 Task: Search cancel my subscription in learning.
Action: Mouse moved to (872, 112)
Screenshot: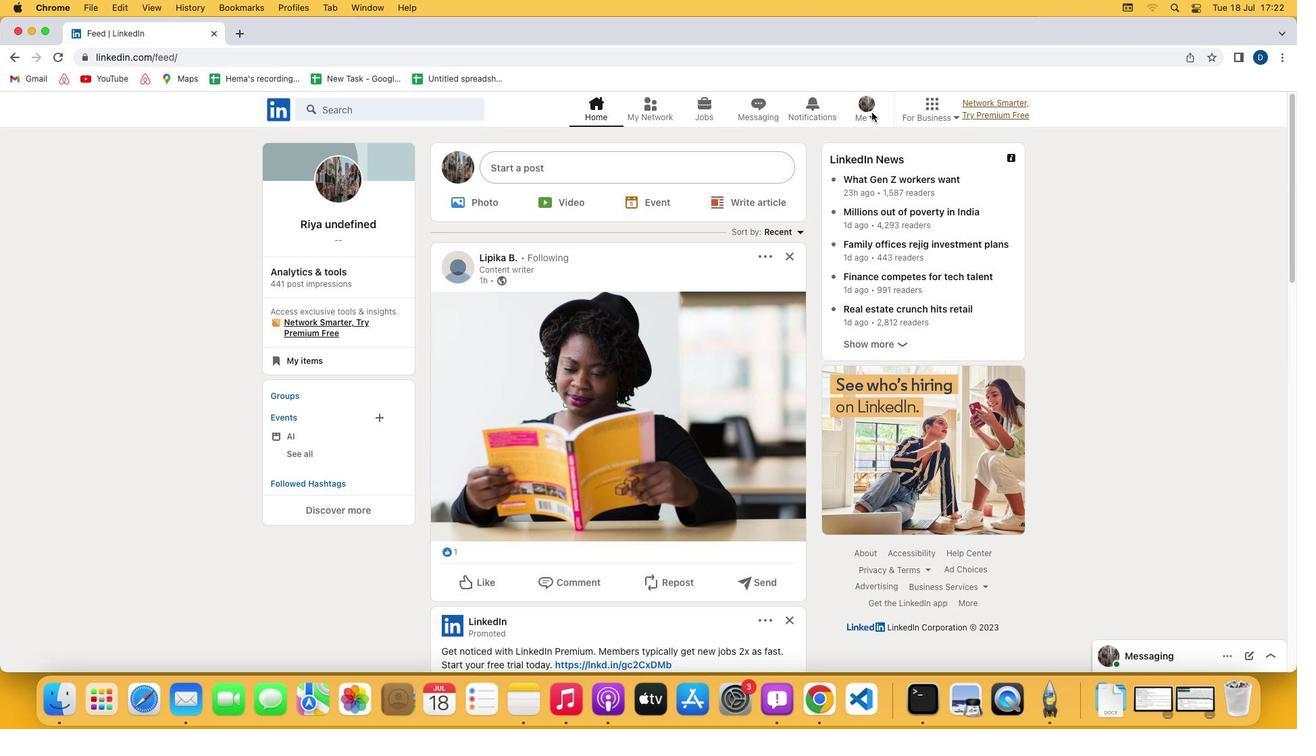 
Action: Mouse pressed left at (872, 112)
Screenshot: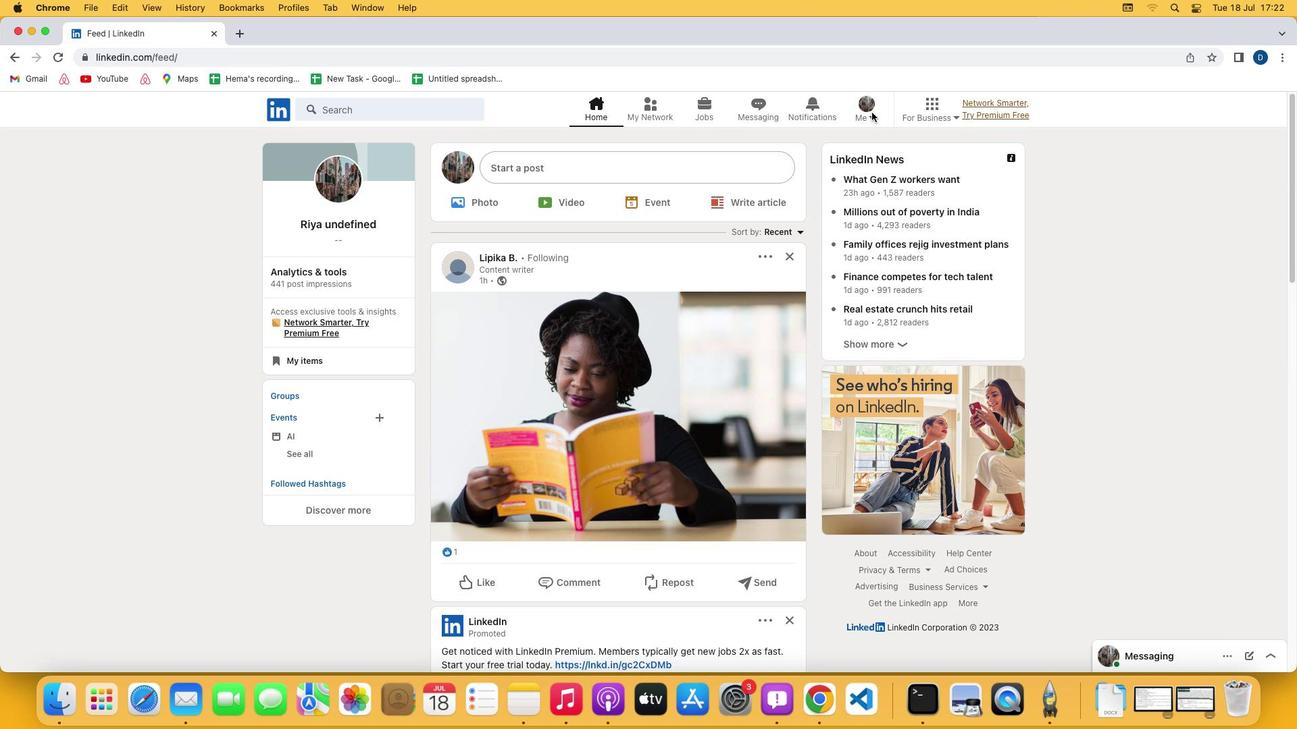 
Action: Mouse moved to (871, 112)
Screenshot: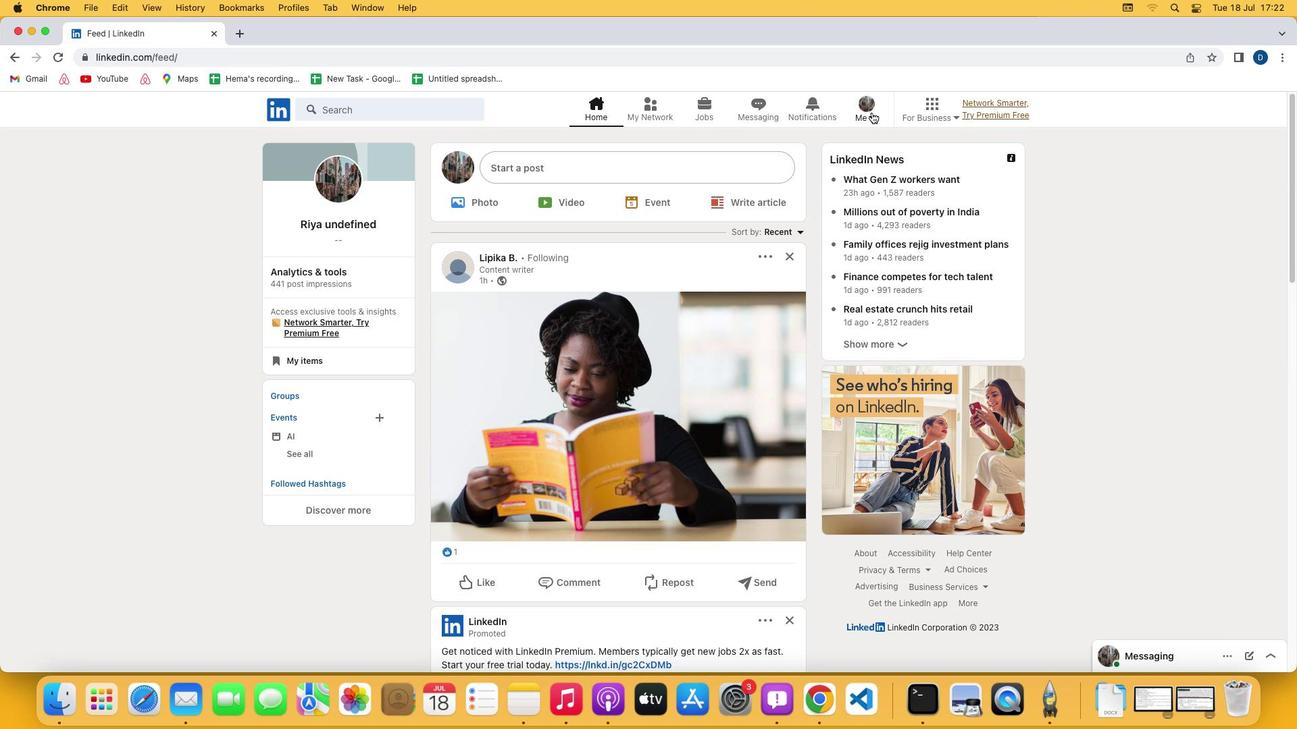 
Action: Mouse pressed left at (871, 112)
Screenshot: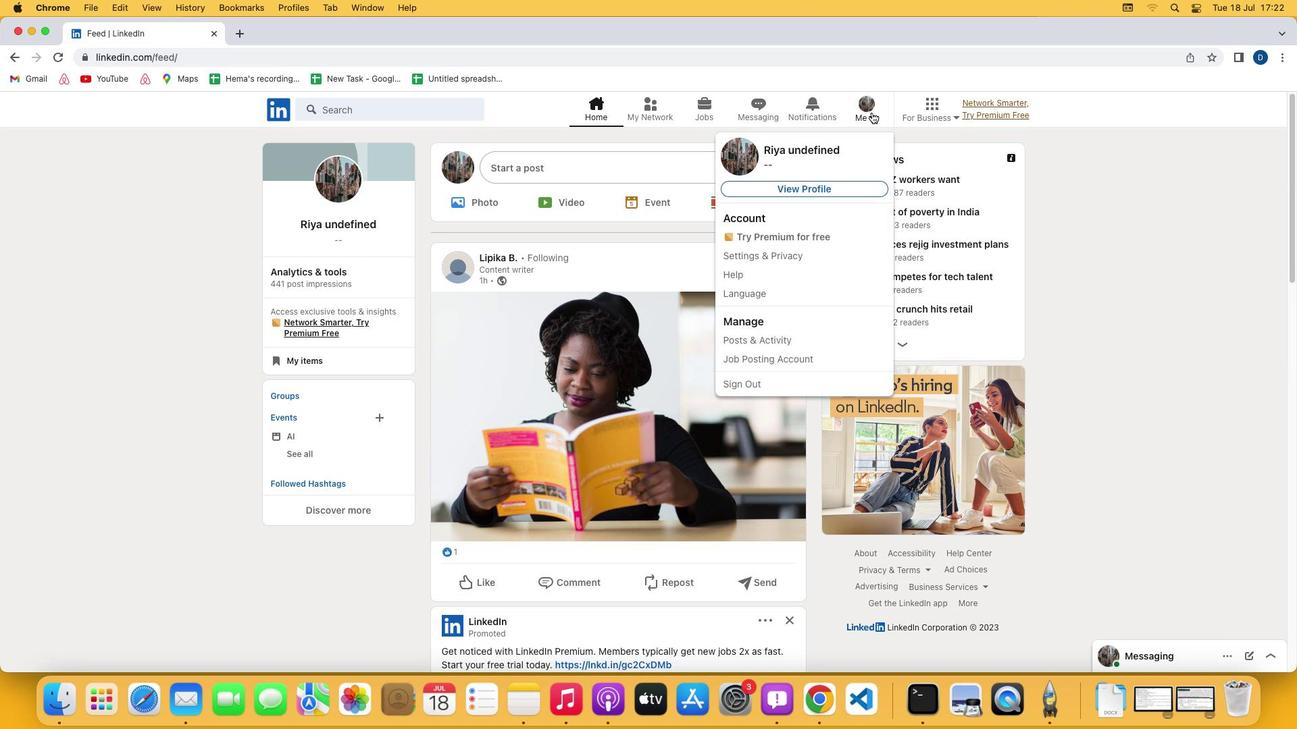 
Action: Mouse moved to (865, 121)
Screenshot: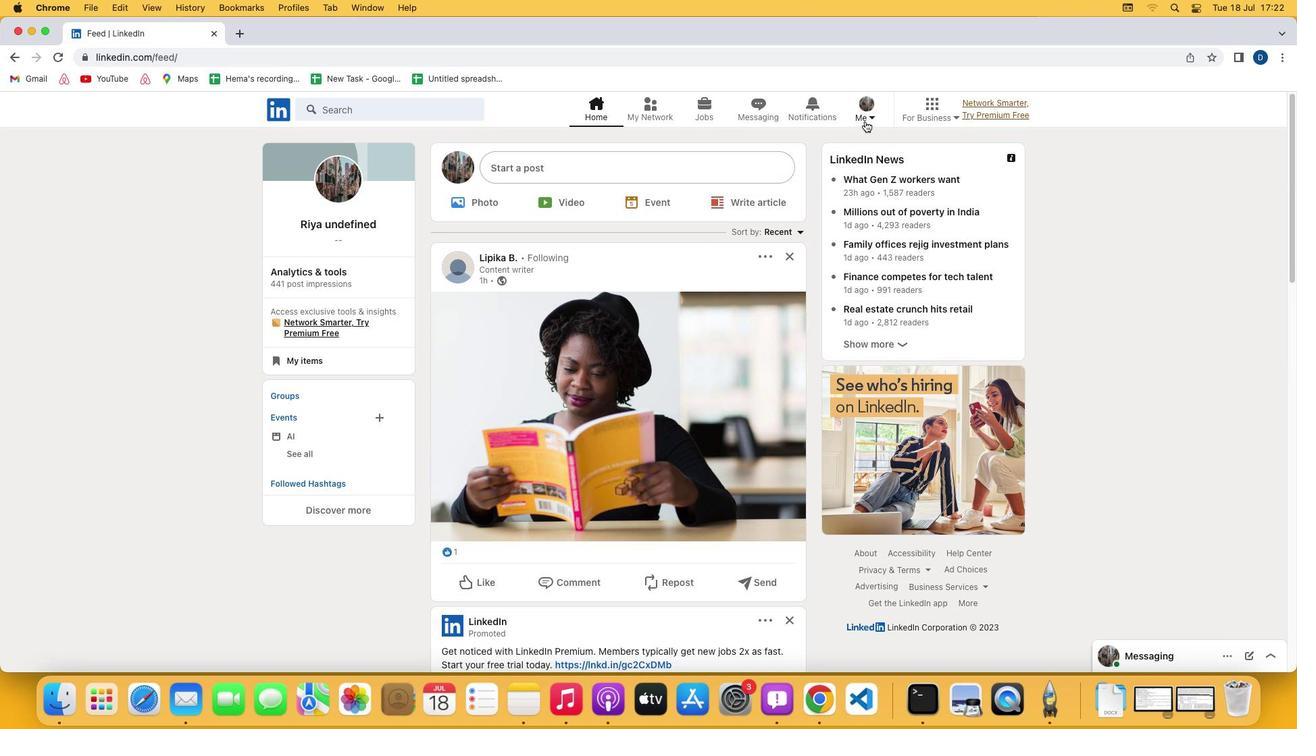 
Action: Mouse pressed left at (865, 121)
Screenshot: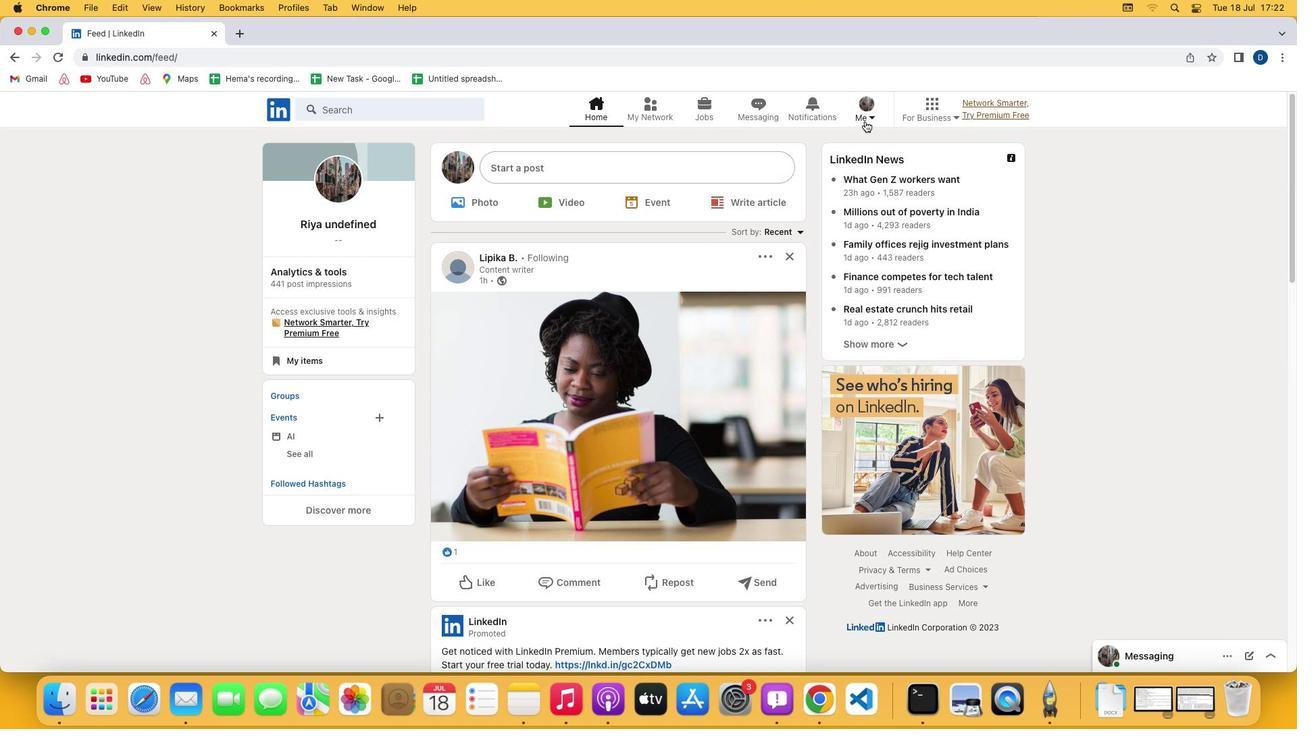 
Action: Mouse moved to (848, 185)
Screenshot: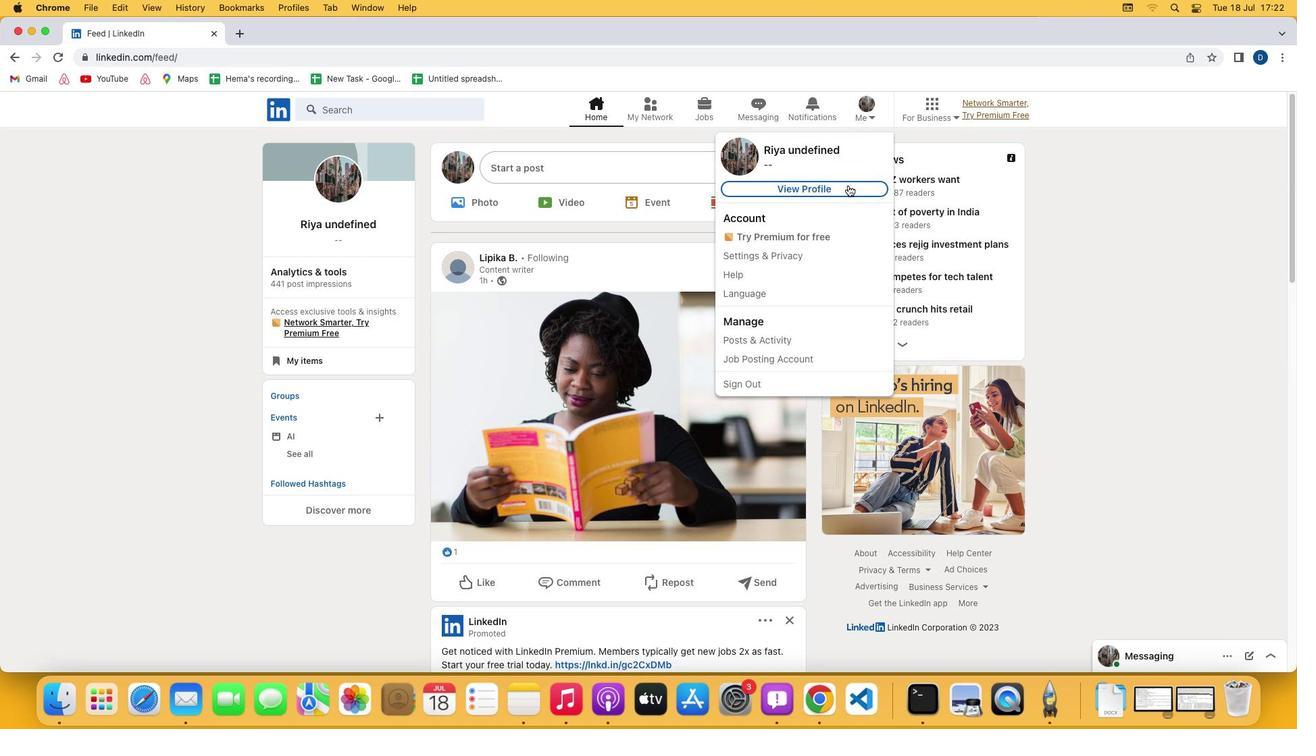 
Action: Mouse pressed left at (848, 185)
Screenshot: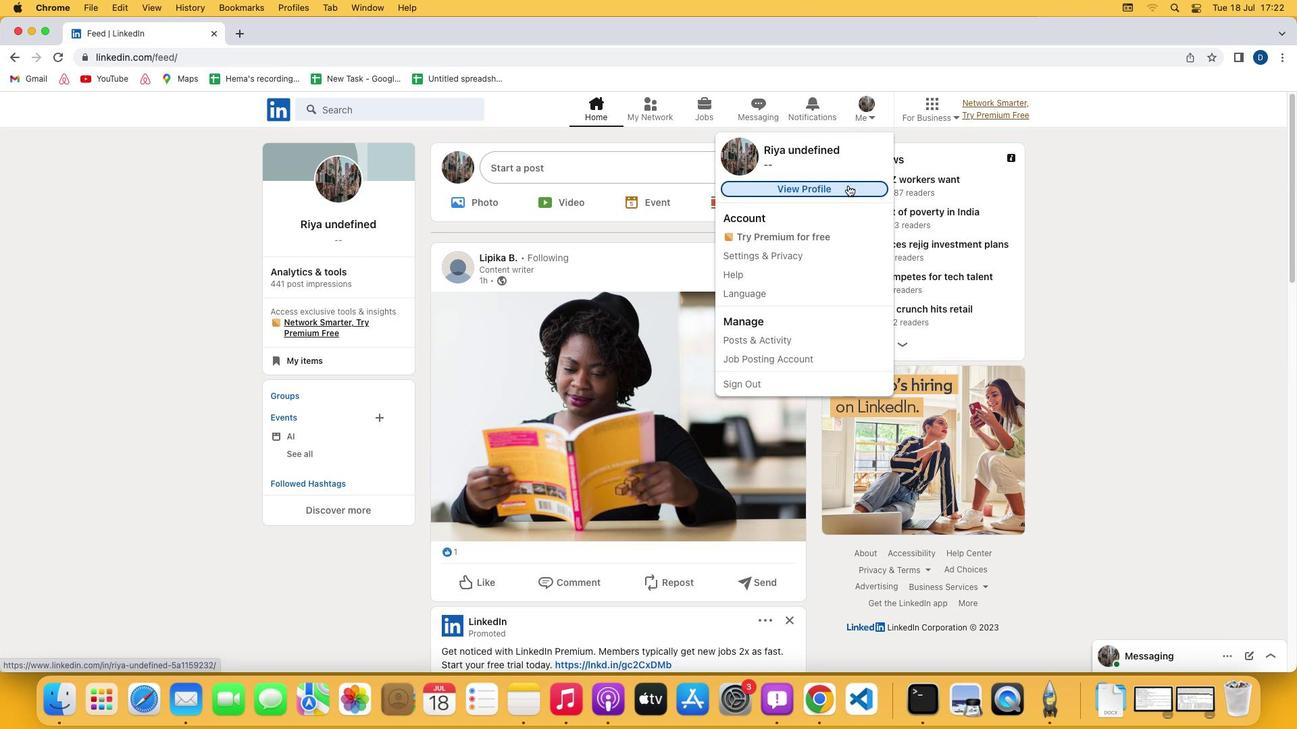 
Action: Mouse moved to (709, 375)
Screenshot: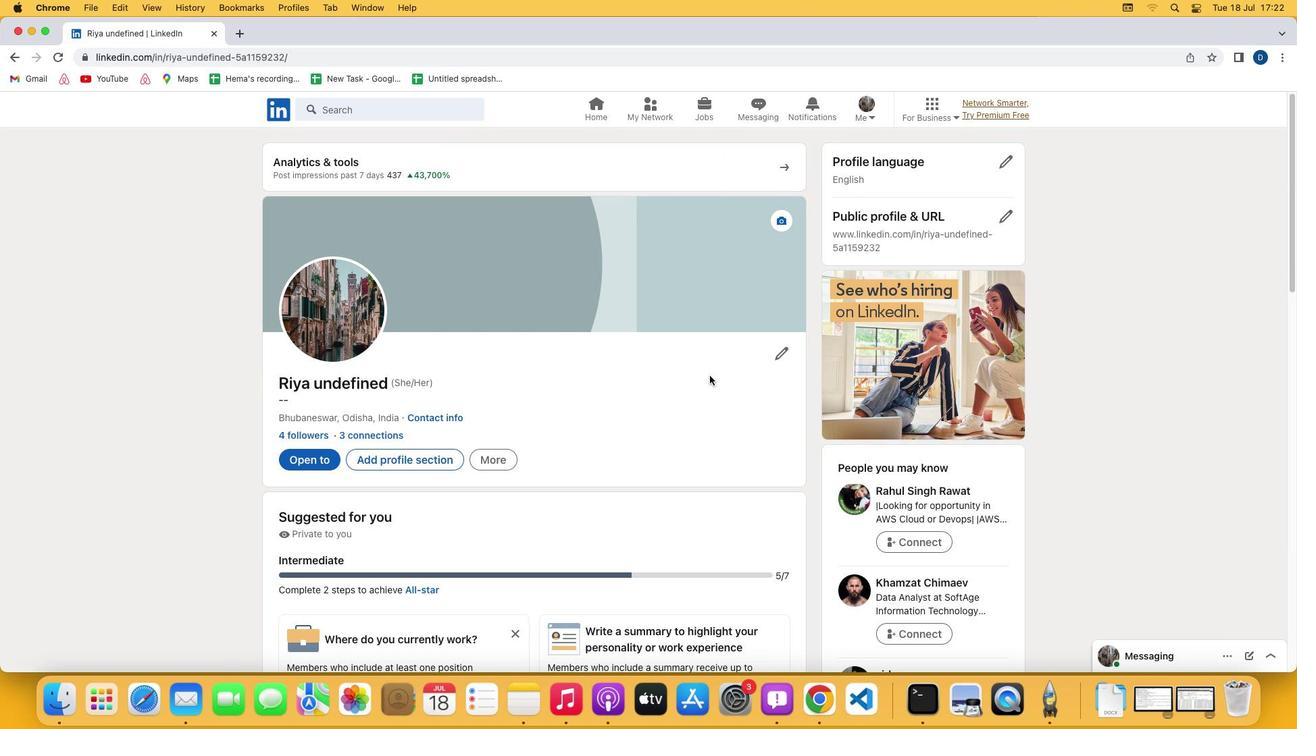 
Action: Mouse scrolled (709, 375) with delta (0, 0)
Screenshot: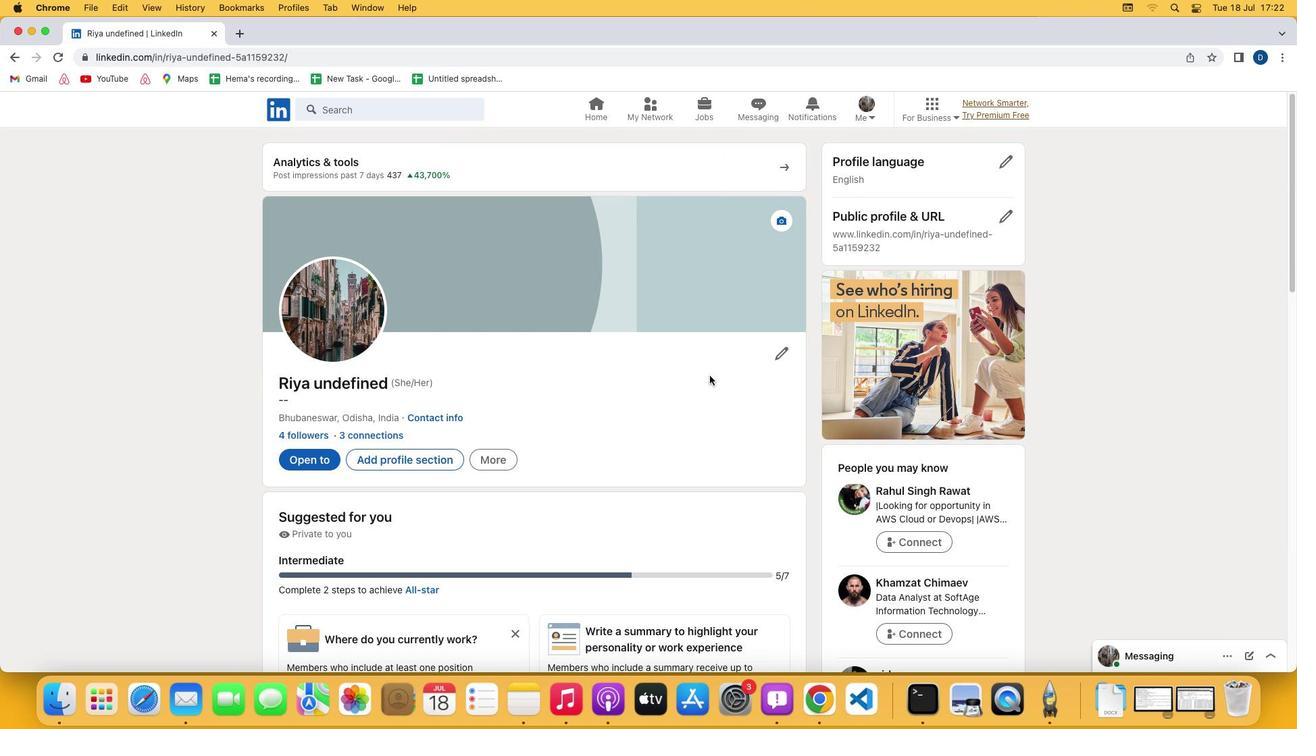 
Action: Mouse scrolled (709, 375) with delta (0, 0)
Screenshot: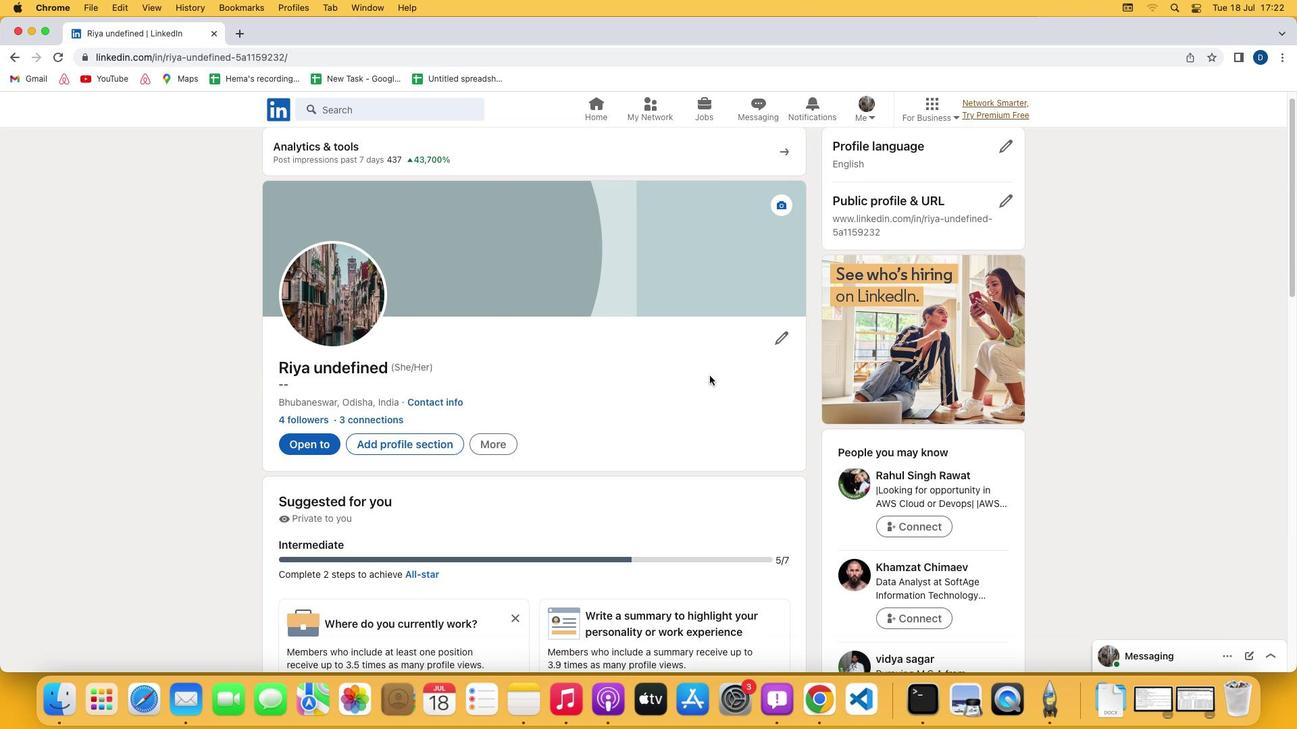 
Action: Mouse scrolled (709, 375) with delta (0, -1)
Screenshot: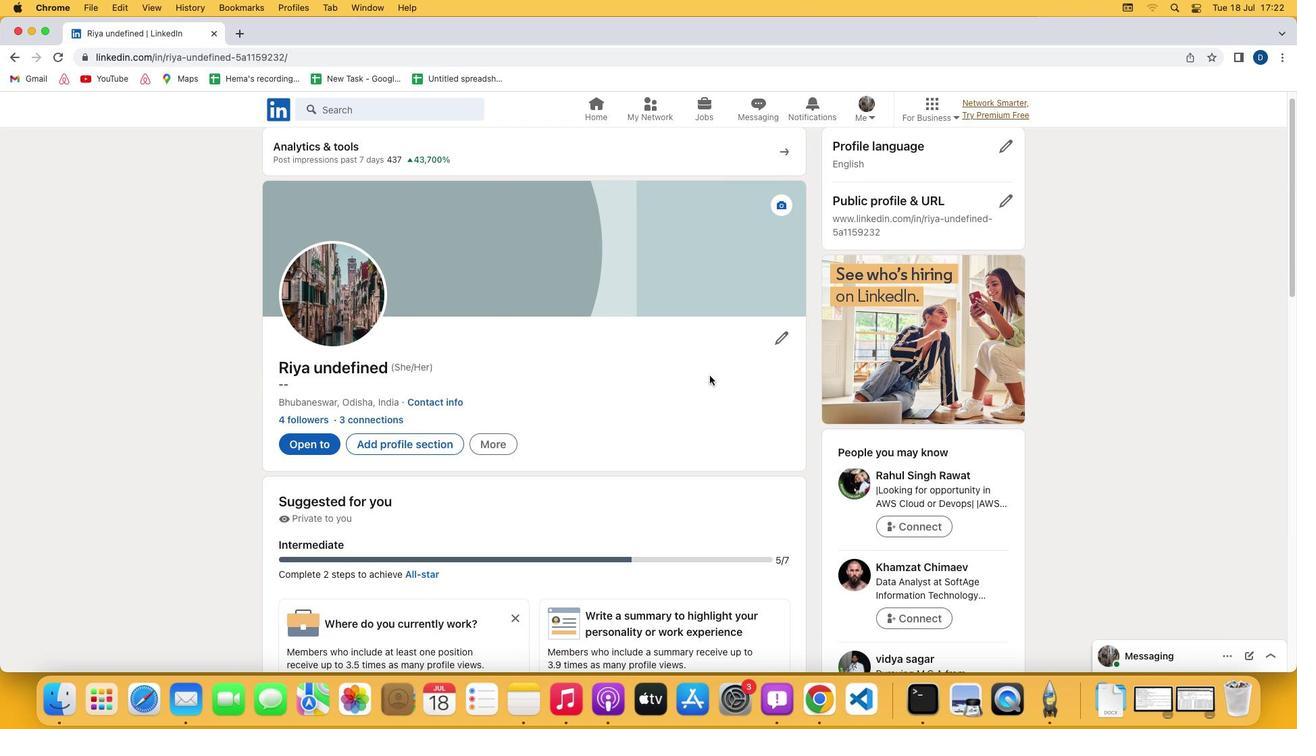 
Action: Mouse scrolled (709, 375) with delta (0, -2)
Screenshot: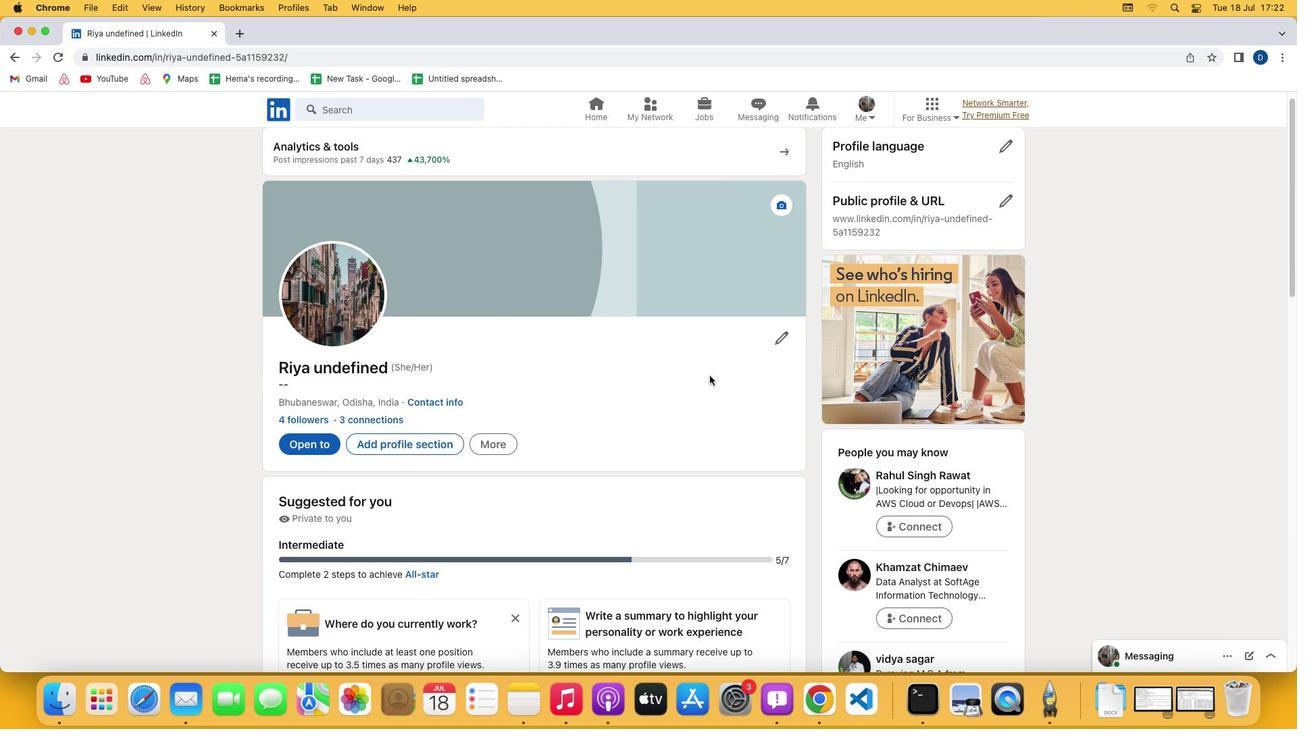 
Action: Mouse scrolled (709, 375) with delta (0, -2)
Screenshot: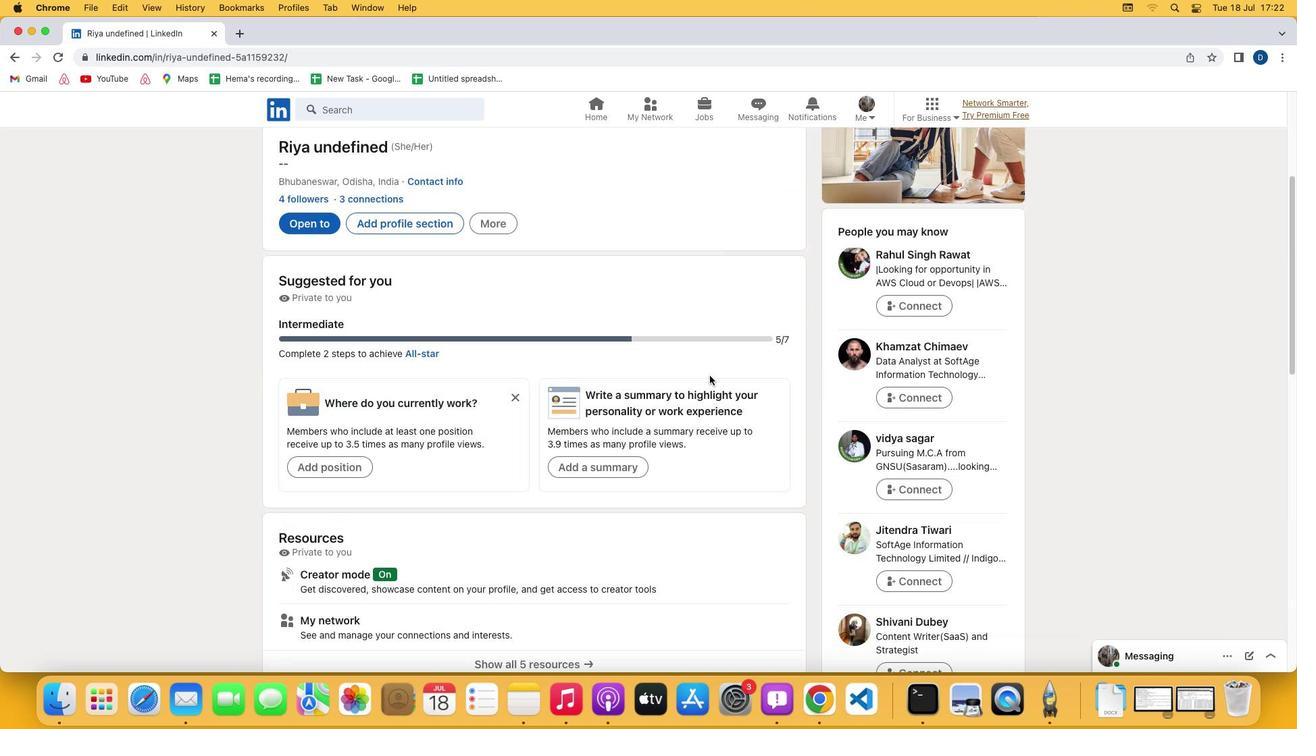 
Action: Mouse scrolled (709, 375) with delta (0, 0)
Screenshot: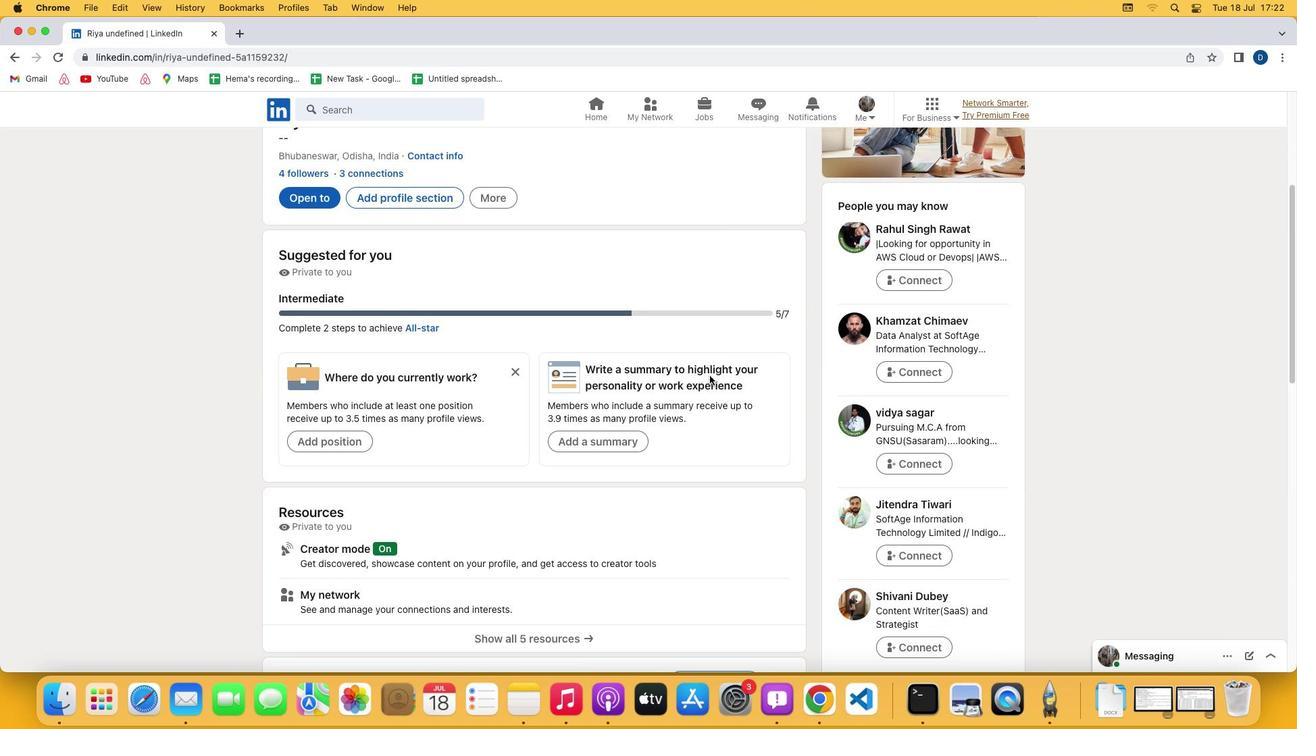 
Action: Mouse scrolled (709, 375) with delta (0, 0)
Screenshot: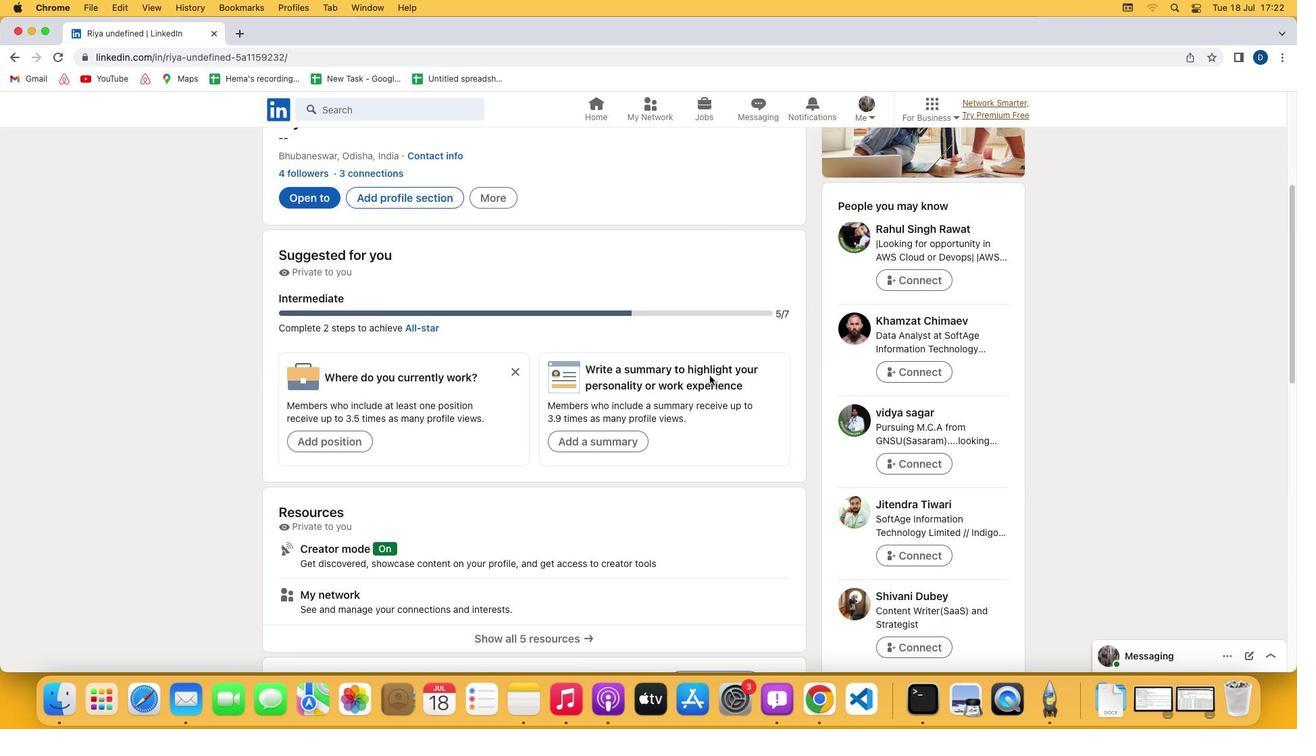 
Action: Mouse scrolled (709, 375) with delta (0, -1)
Screenshot: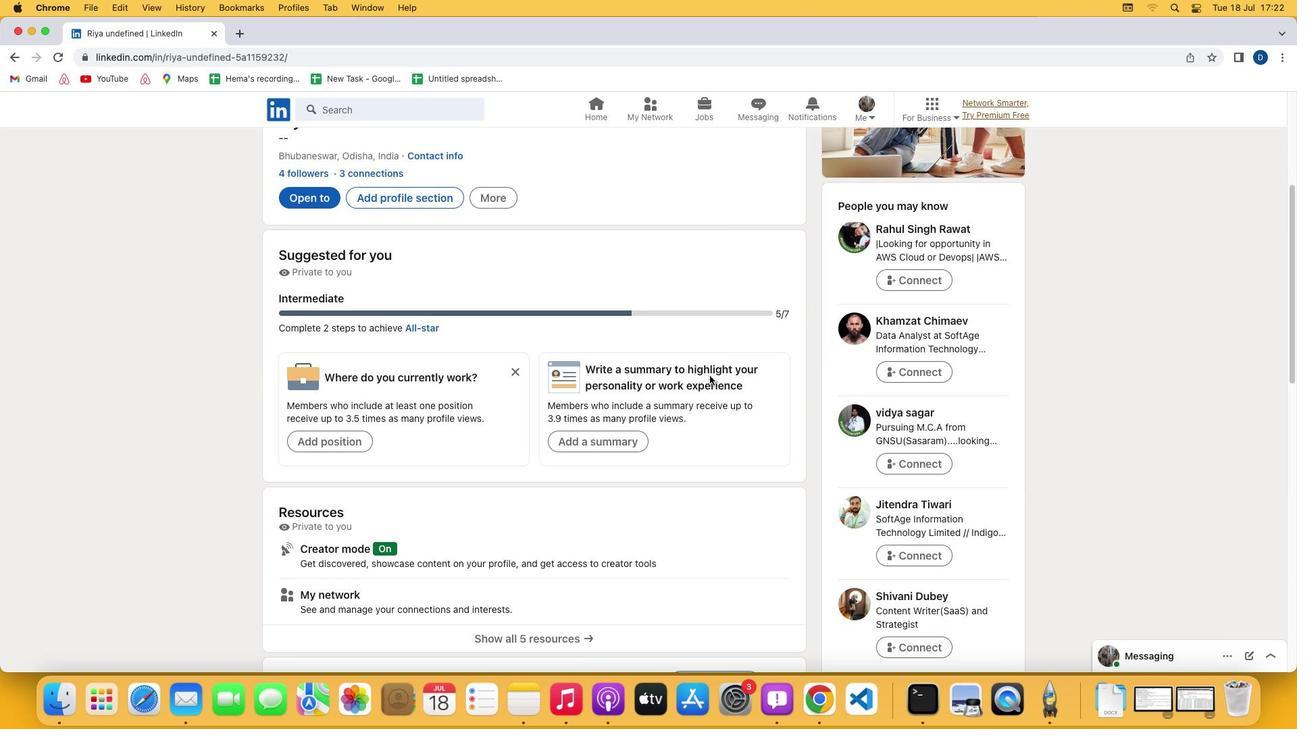 
Action: Mouse scrolled (709, 375) with delta (0, -2)
Screenshot: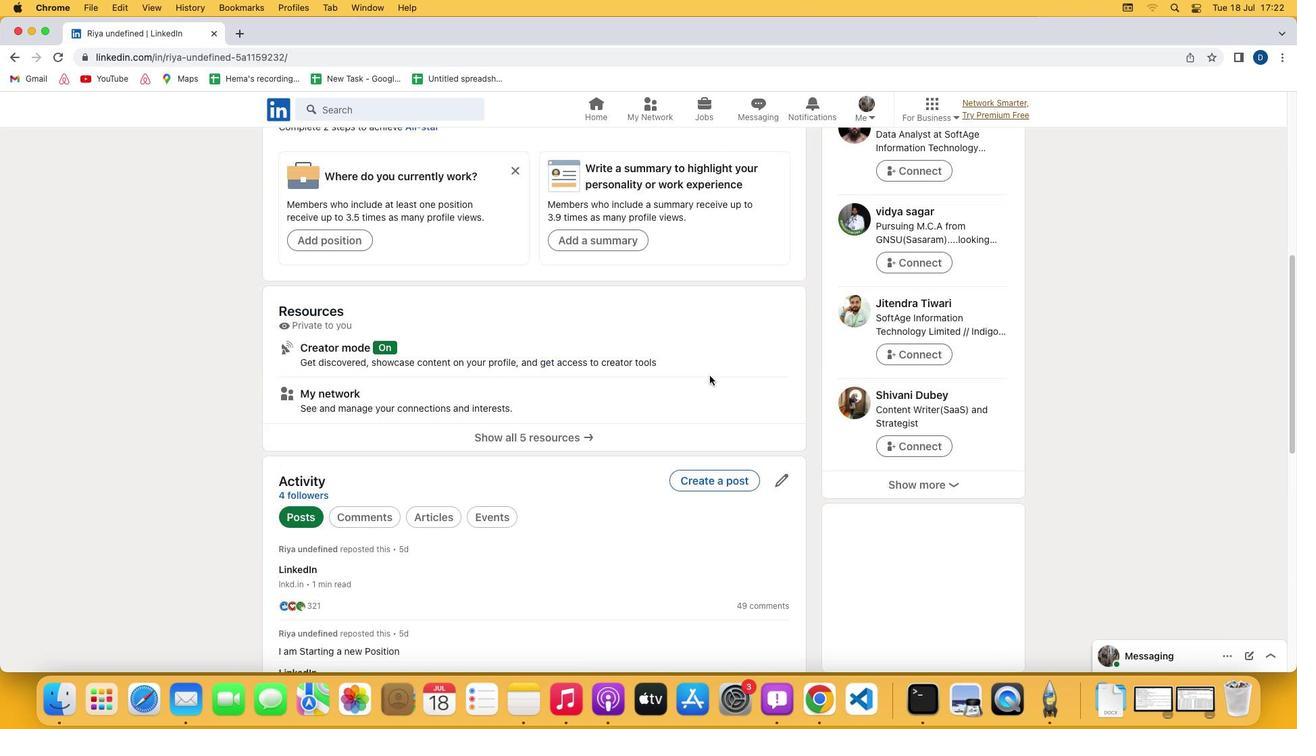 
Action: Mouse scrolled (709, 375) with delta (0, 0)
Screenshot: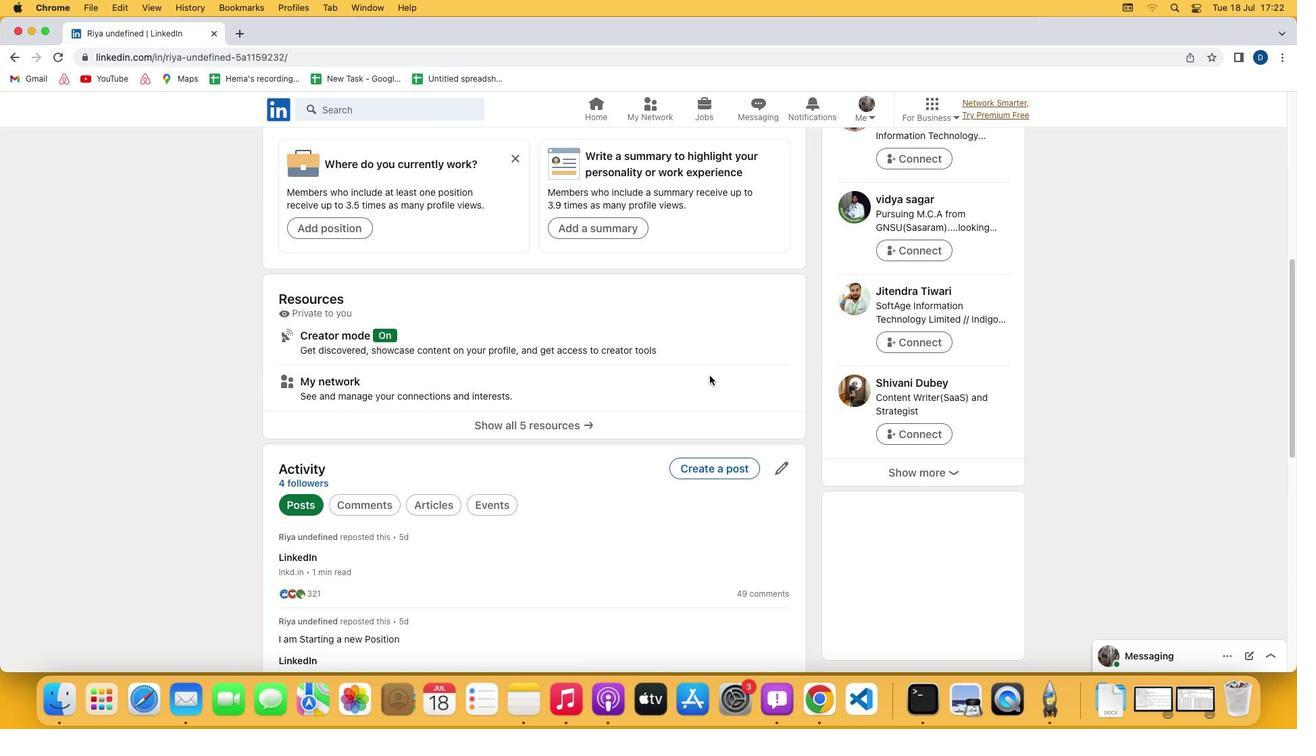 
Action: Mouse scrolled (709, 375) with delta (0, 0)
Screenshot: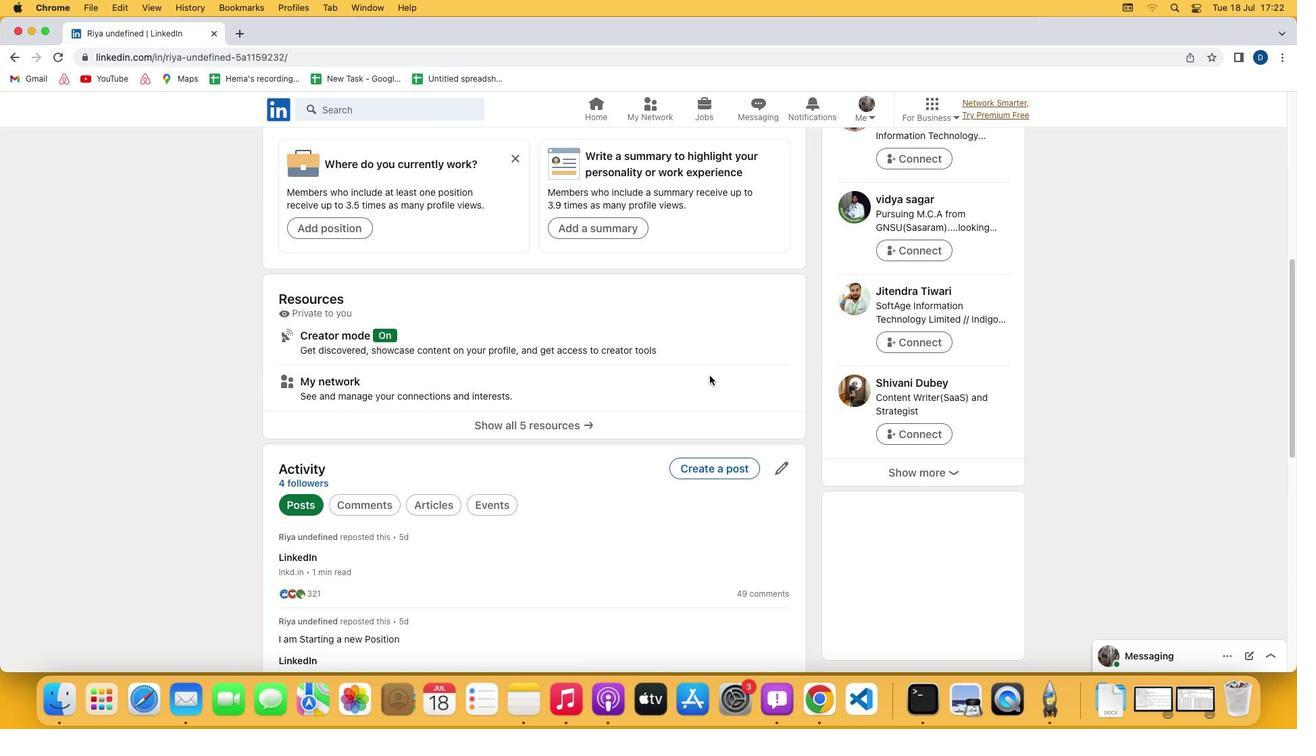 
Action: Mouse scrolled (709, 375) with delta (0, -2)
Screenshot: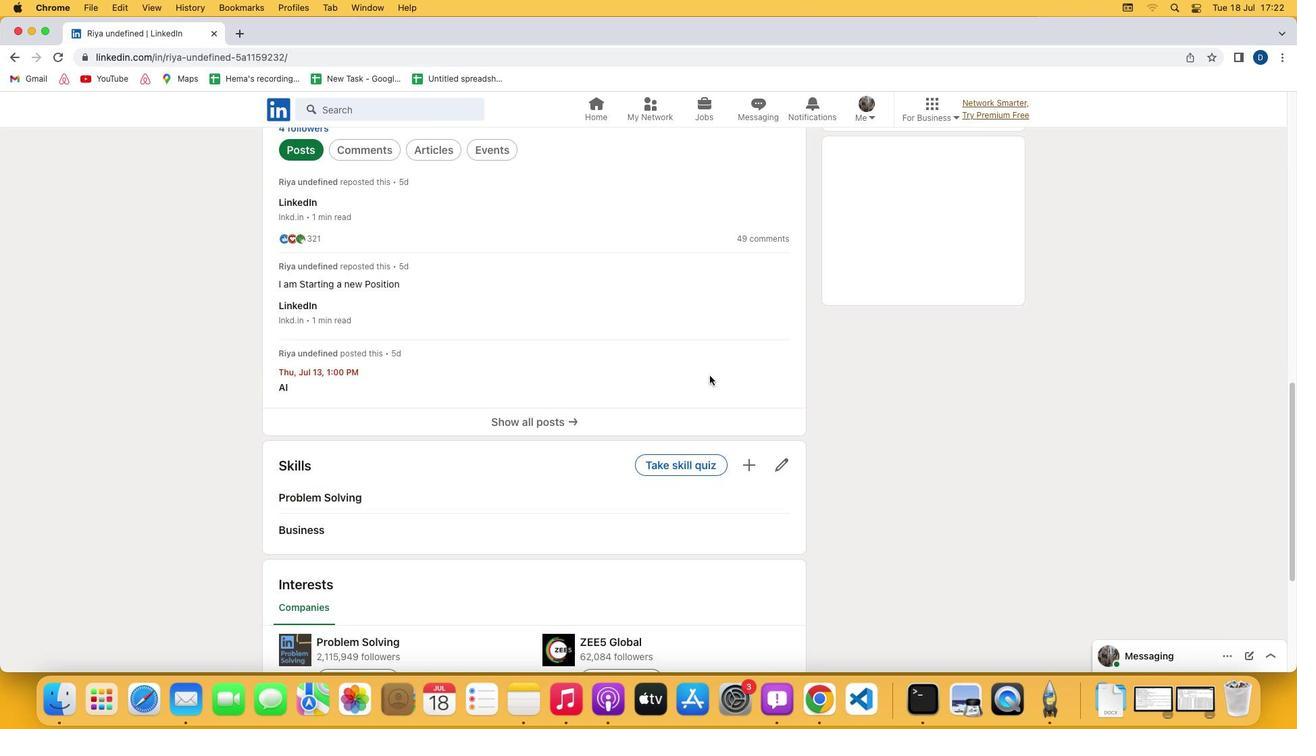 
Action: Mouse scrolled (709, 375) with delta (0, -2)
Screenshot: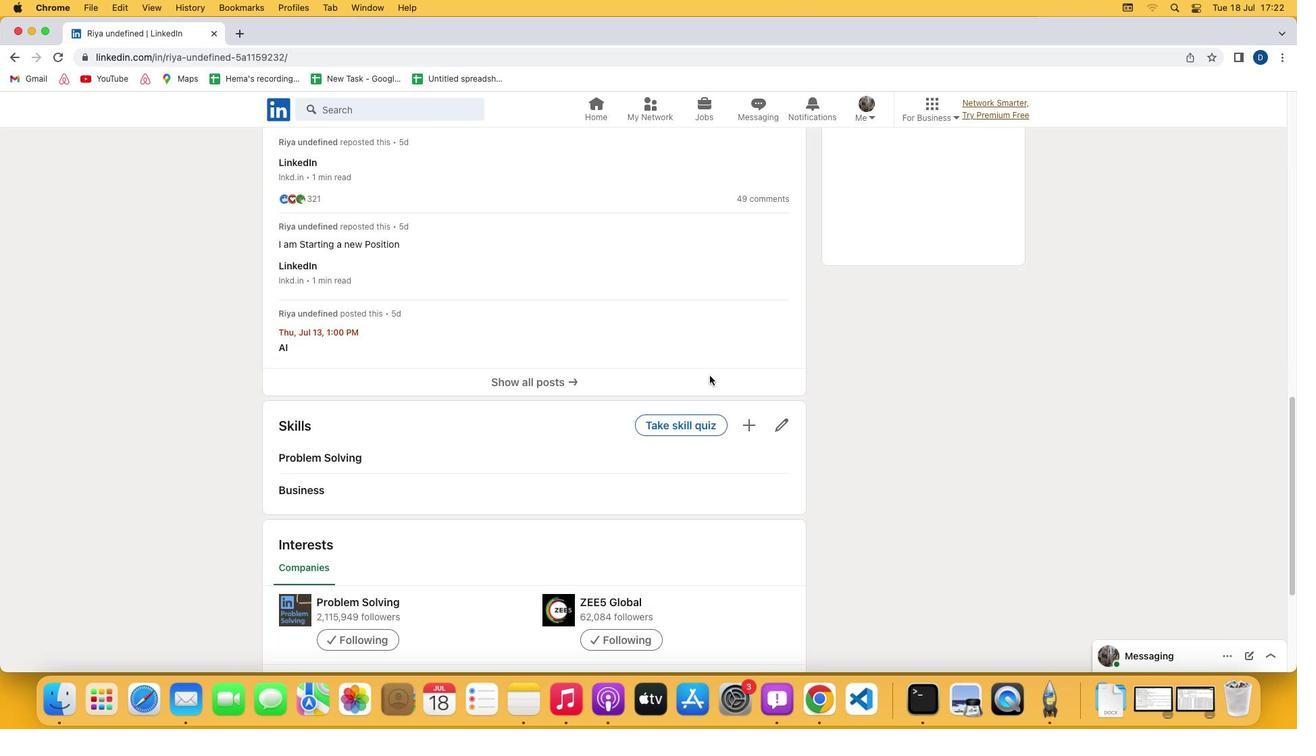 
Action: Mouse scrolled (709, 375) with delta (0, -3)
Screenshot: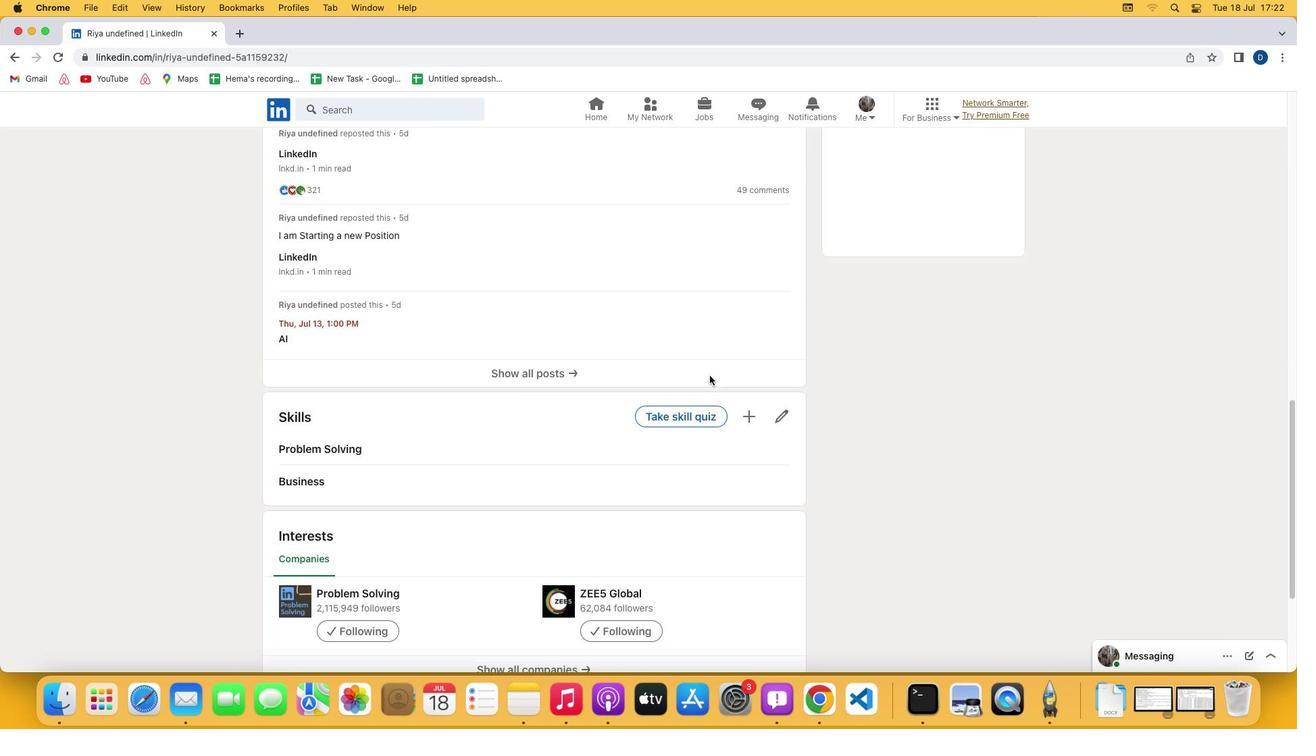 
Action: Mouse scrolled (709, 375) with delta (0, 0)
Screenshot: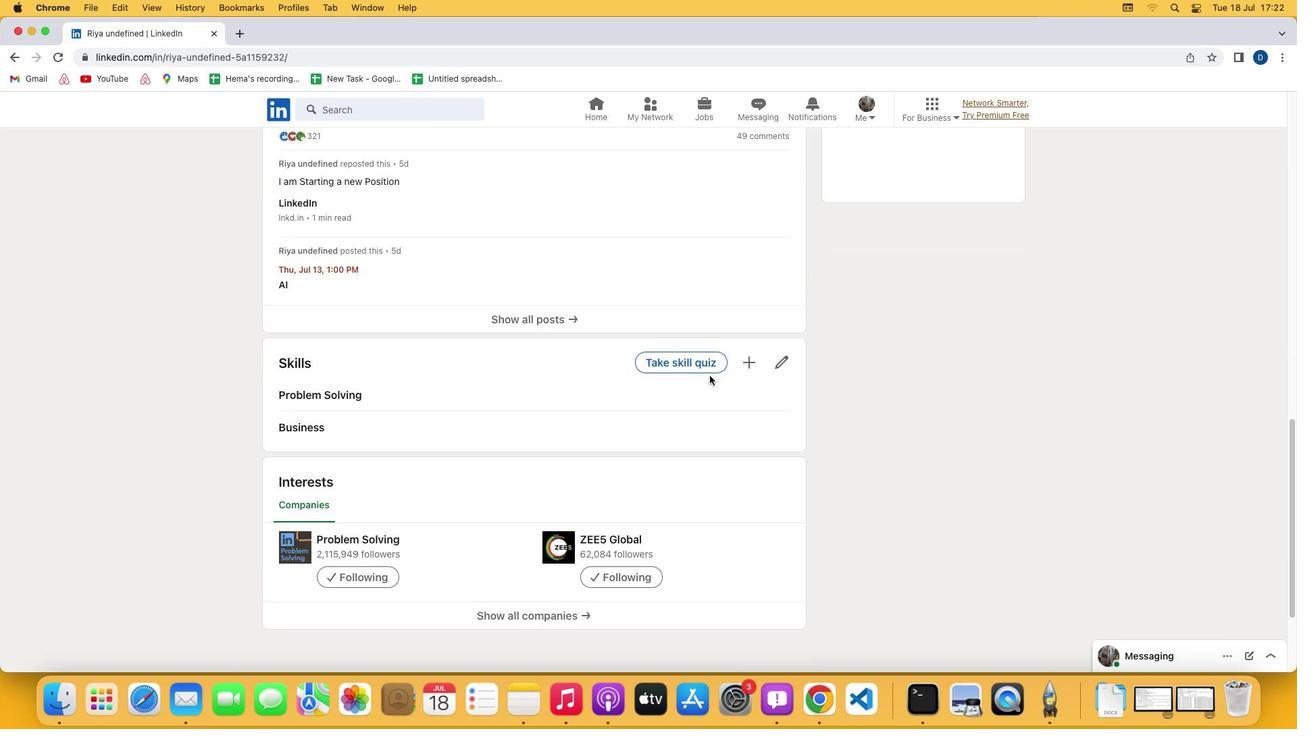 
Action: Mouse scrolled (709, 375) with delta (0, 0)
Screenshot: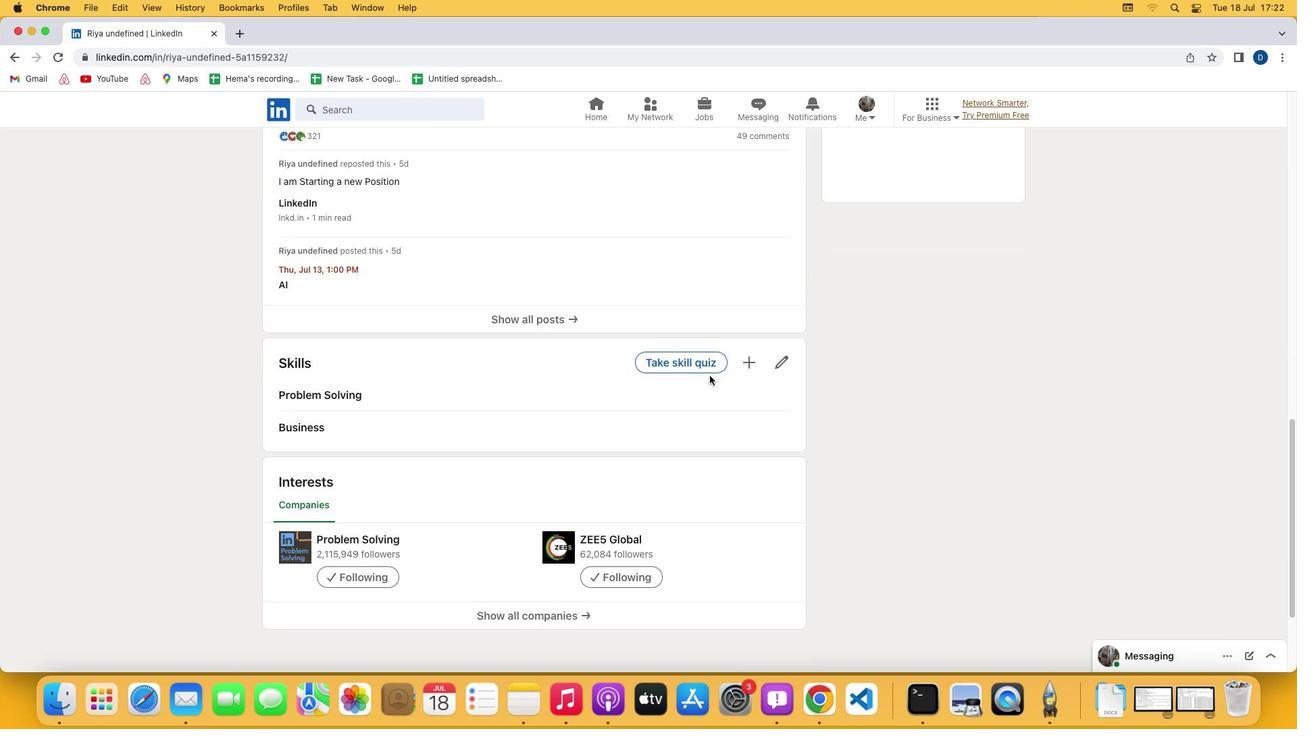 
Action: Mouse scrolled (709, 375) with delta (0, -2)
Screenshot: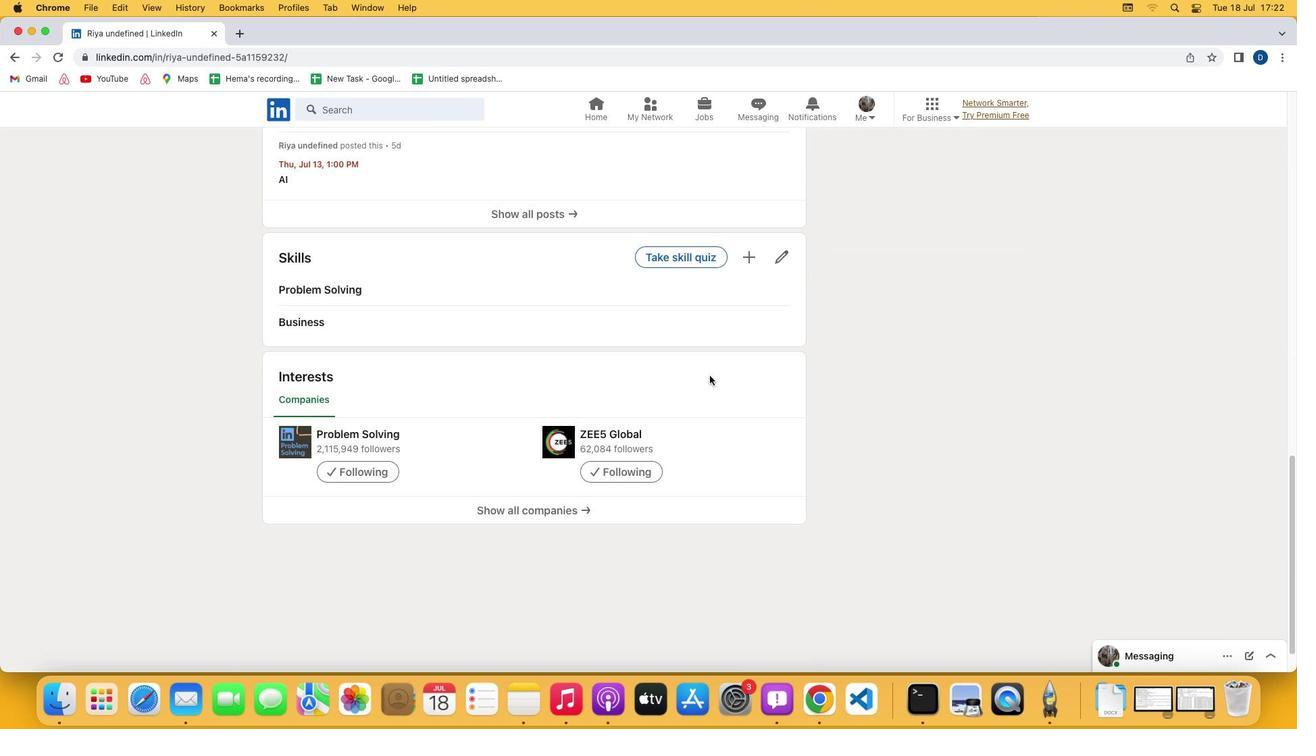 
Action: Mouse scrolled (709, 375) with delta (0, -3)
Screenshot: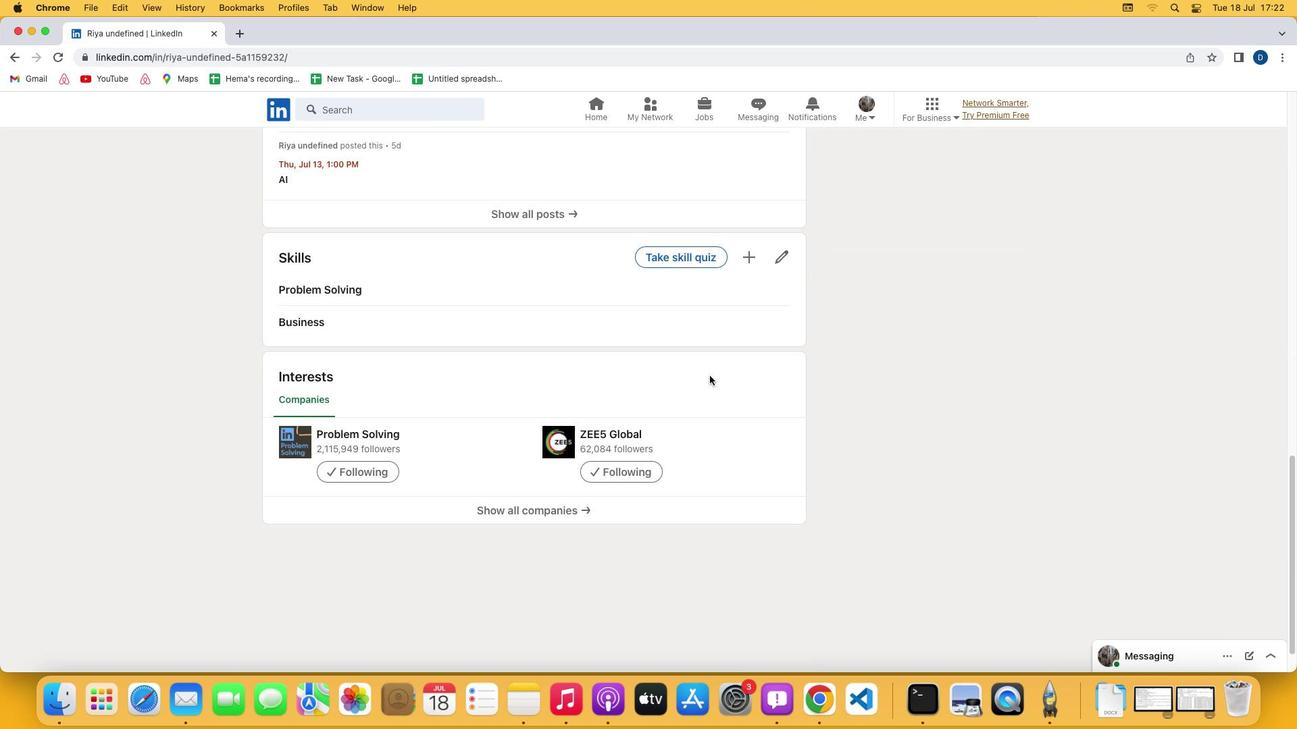 
Action: Mouse scrolled (709, 375) with delta (0, -3)
Screenshot: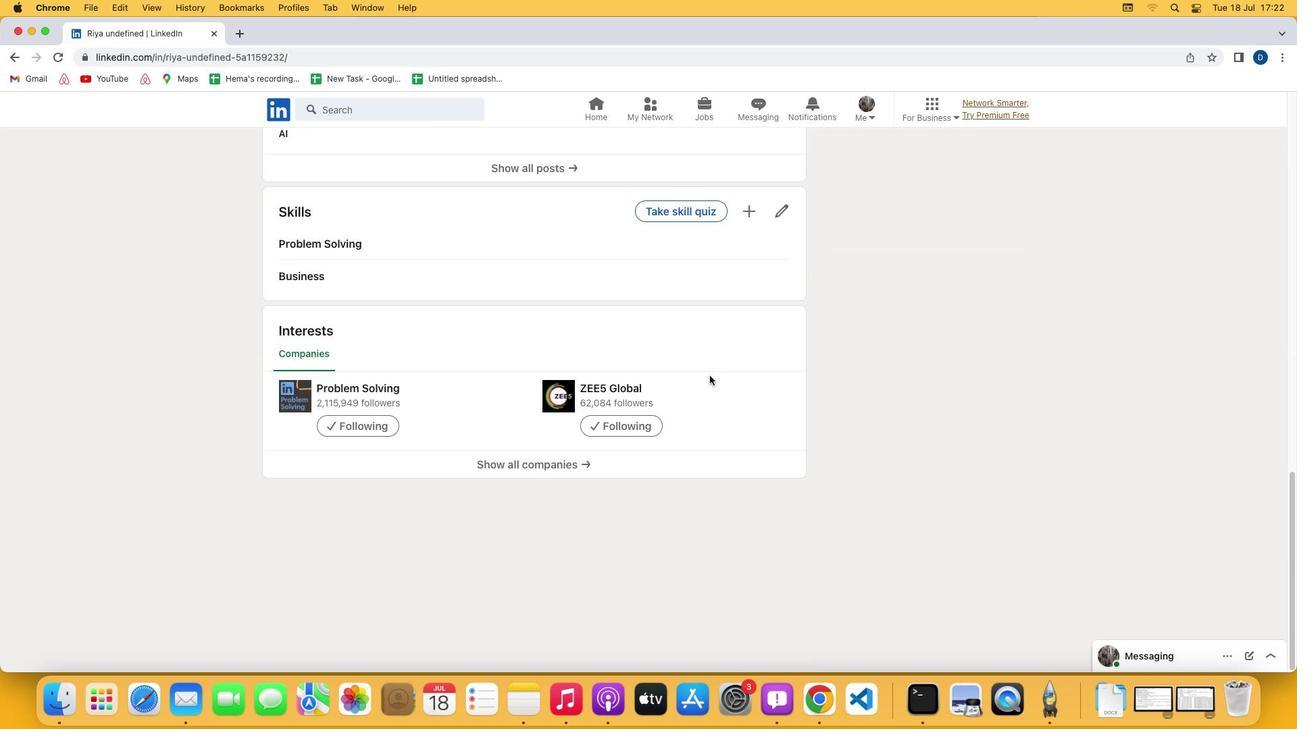 
Action: Mouse scrolled (709, 375) with delta (0, 0)
Screenshot: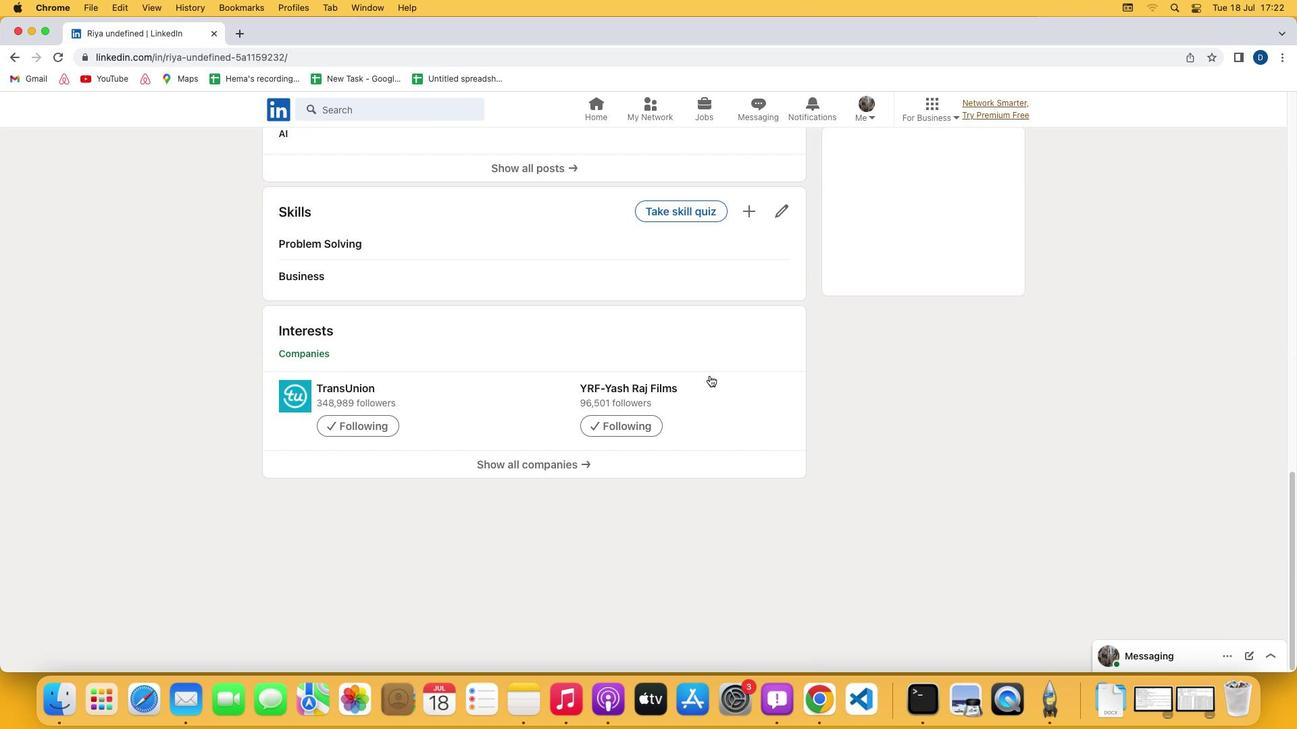 
Action: Mouse scrolled (709, 375) with delta (0, 0)
Screenshot: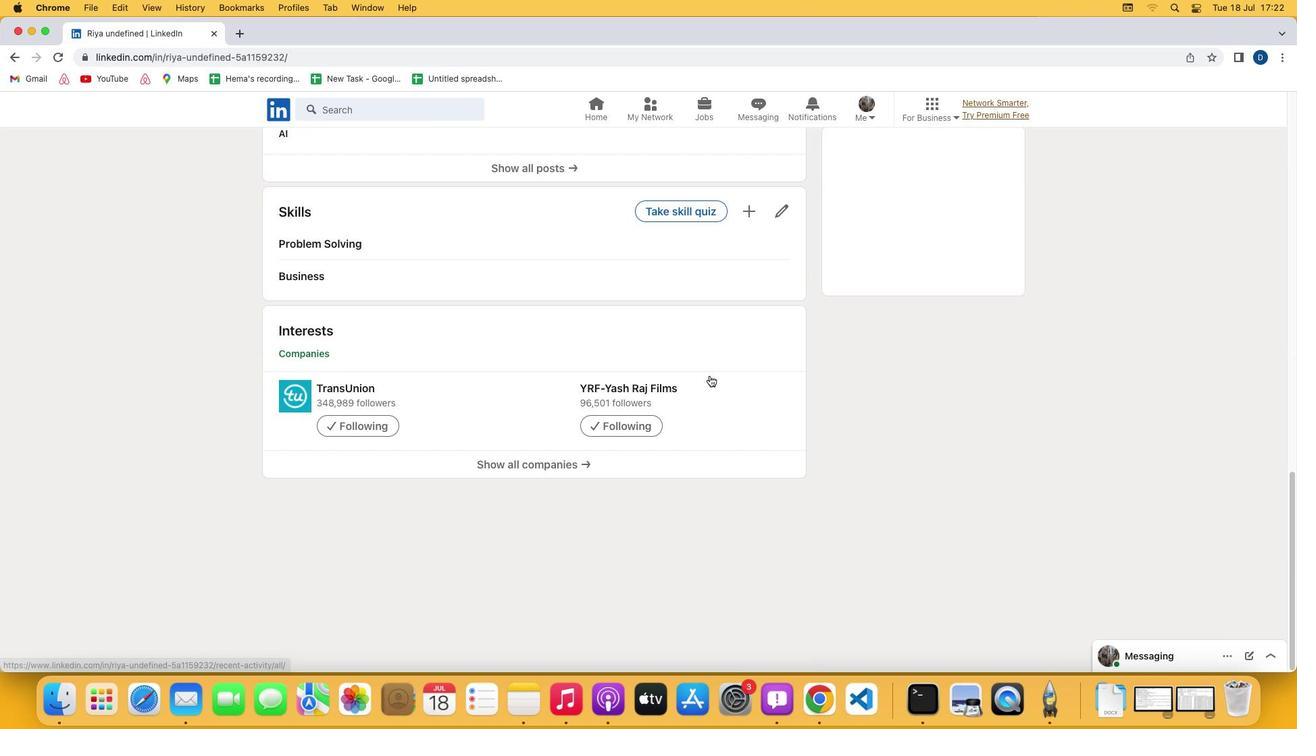 
Action: Mouse scrolled (709, 375) with delta (0, -2)
Screenshot: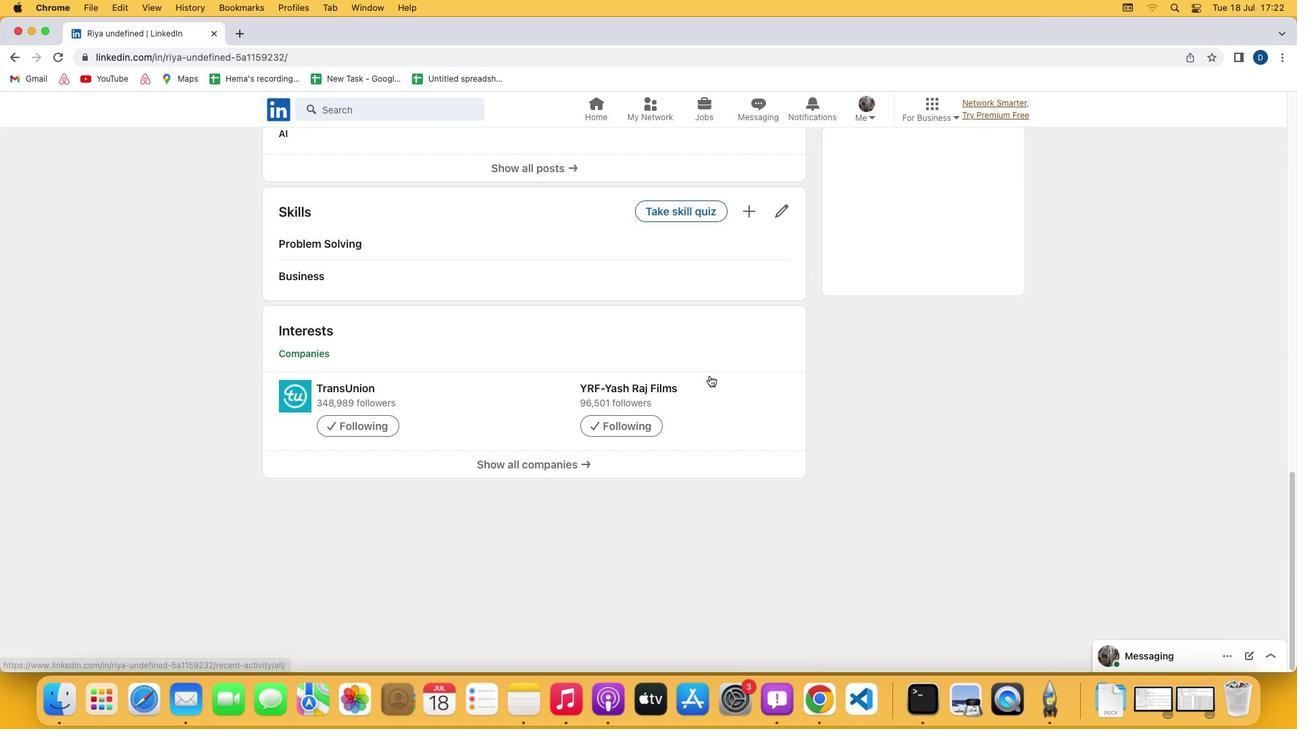 
Action: Mouse scrolled (709, 375) with delta (0, -3)
Screenshot: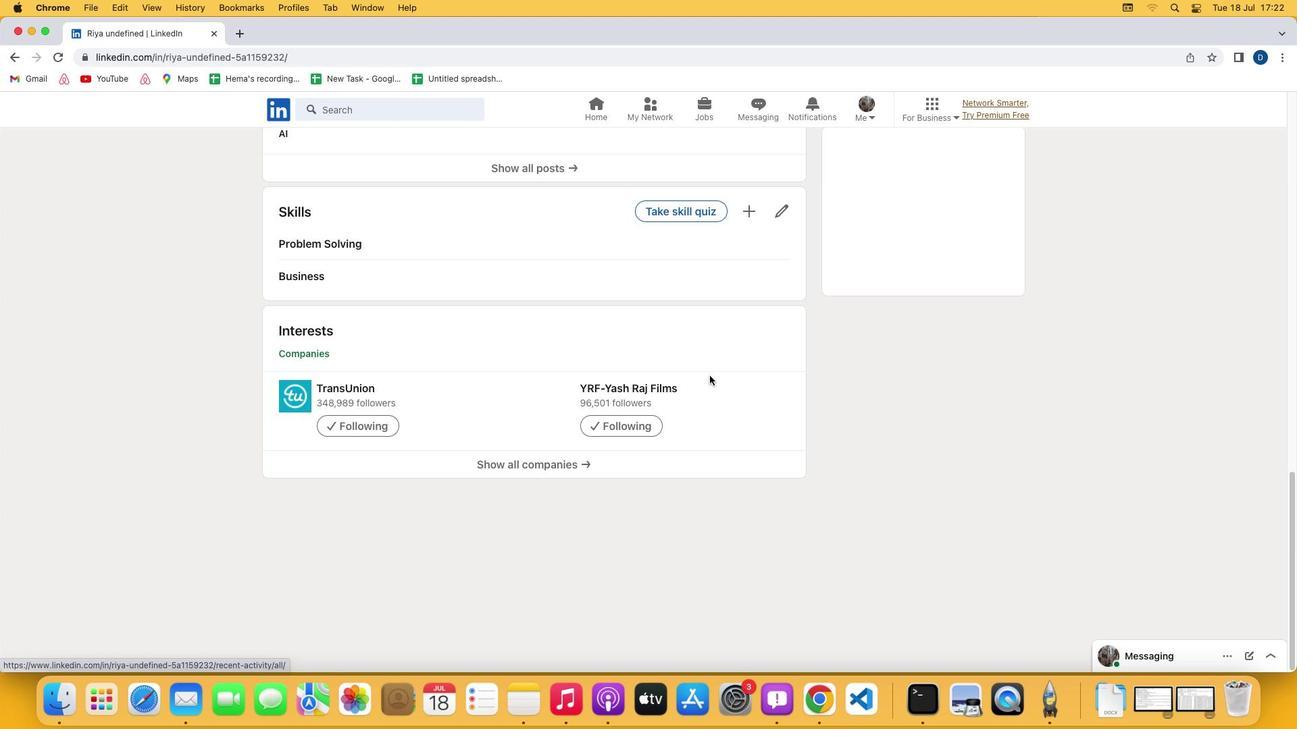 
Action: Mouse scrolled (709, 375) with delta (0, -3)
Screenshot: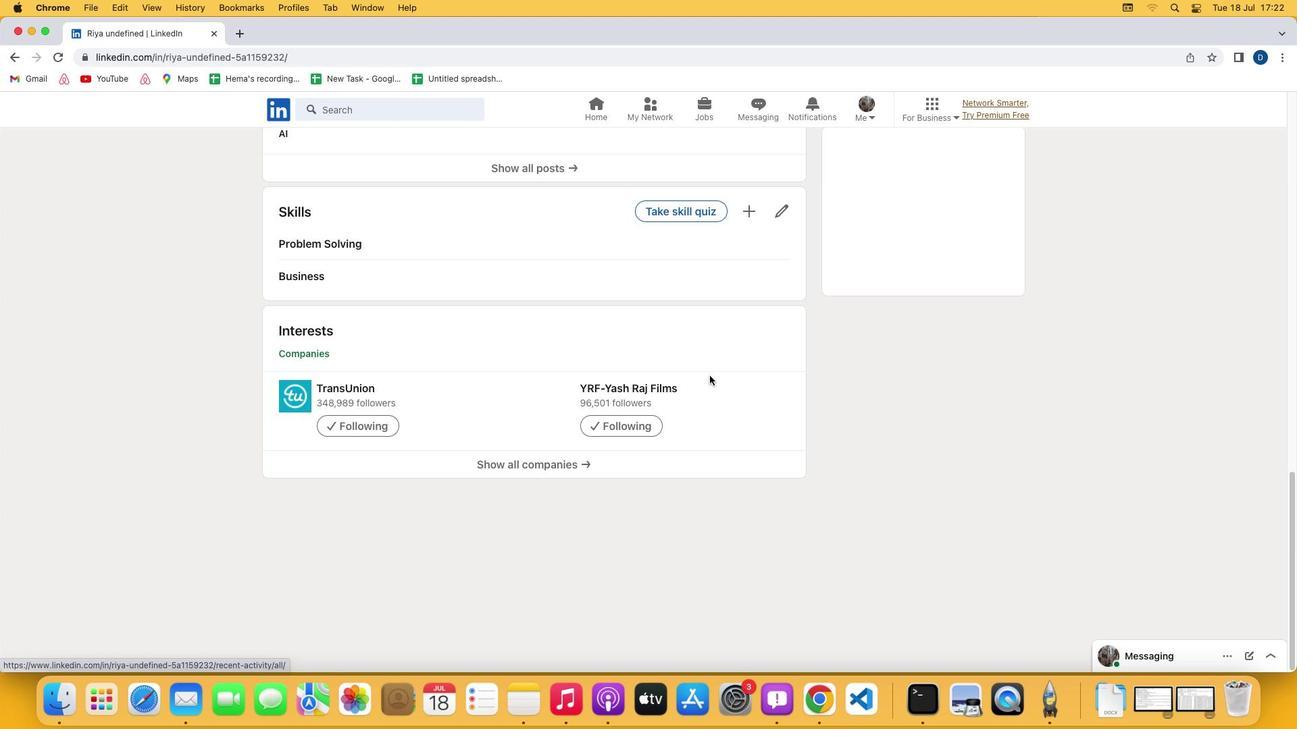 
Action: Mouse scrolled (709, 375) with delta (0, 0)
Screenshot: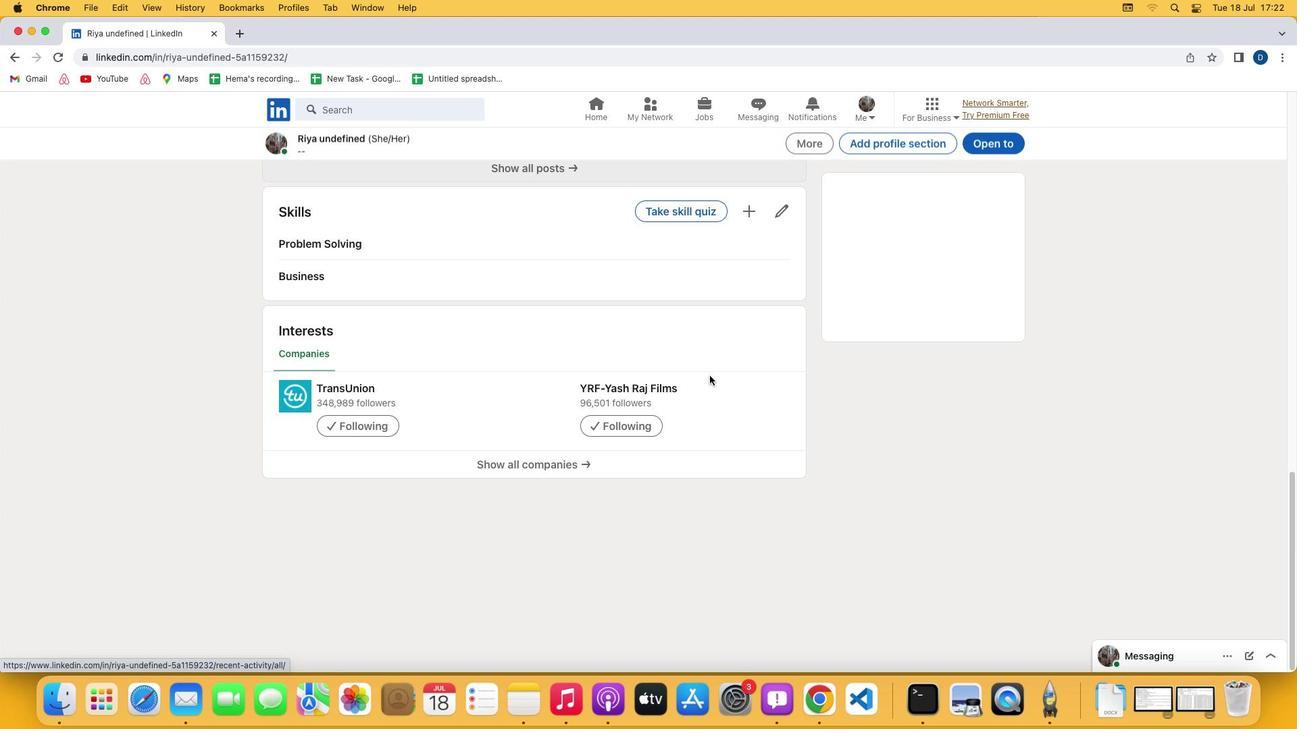 
Action: Mouse scrolled (709, 375) with delta (0, 0)
Screenshot: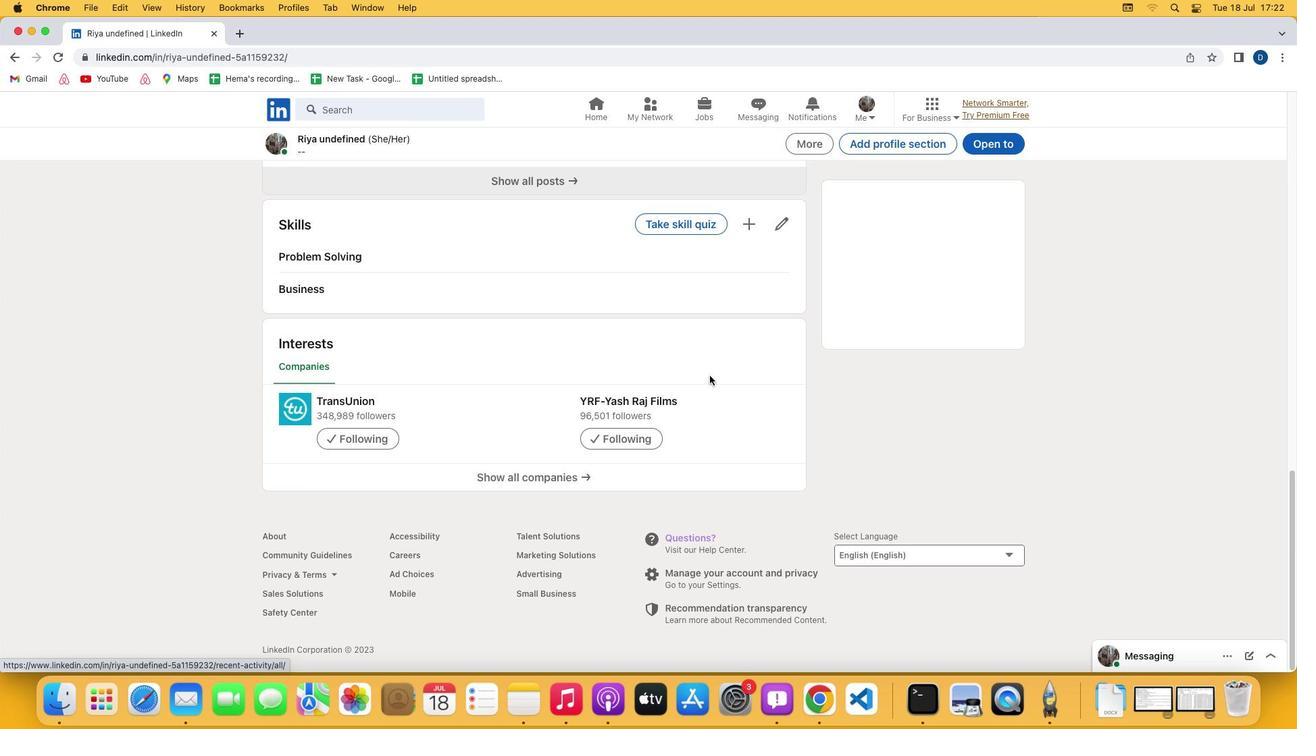 
Action: Mouse scrolled (709, 375) with delta (0, 0)
Screenshot: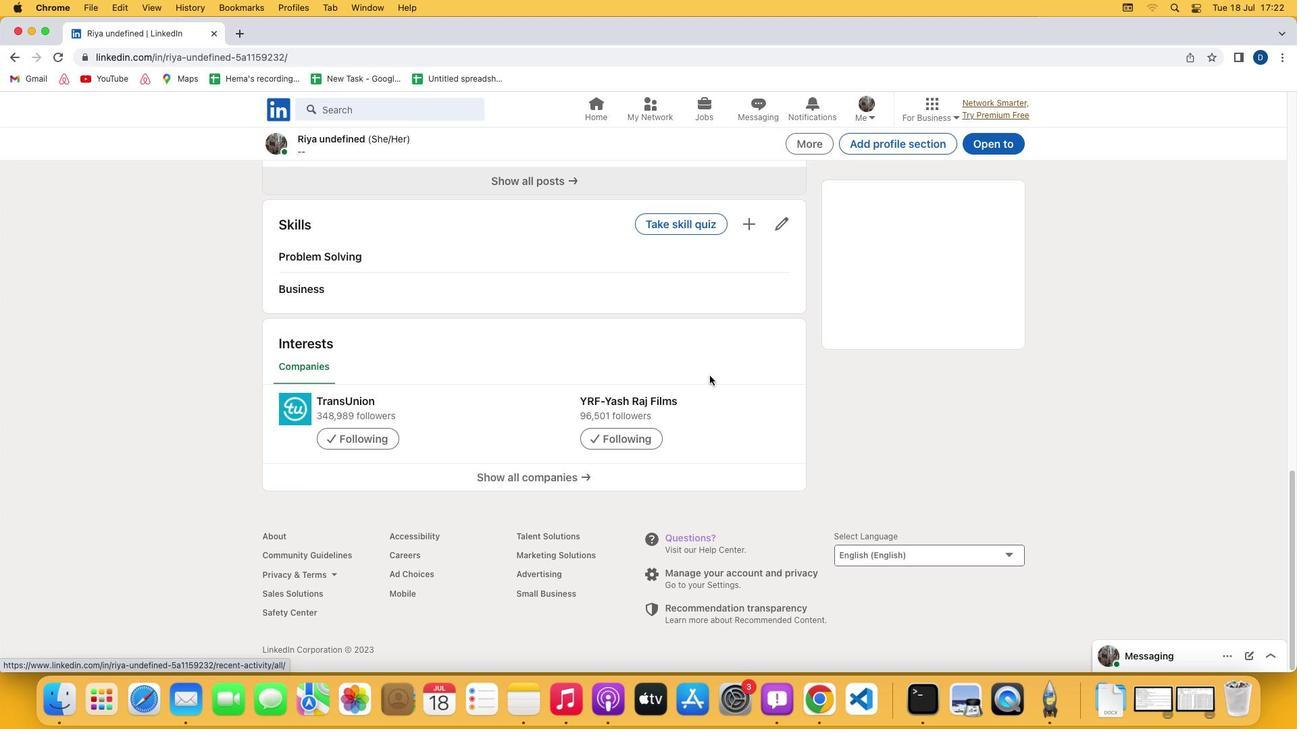 
Action: Mouse scrolled (709, 375) with delta (0, -1)
Screenshot: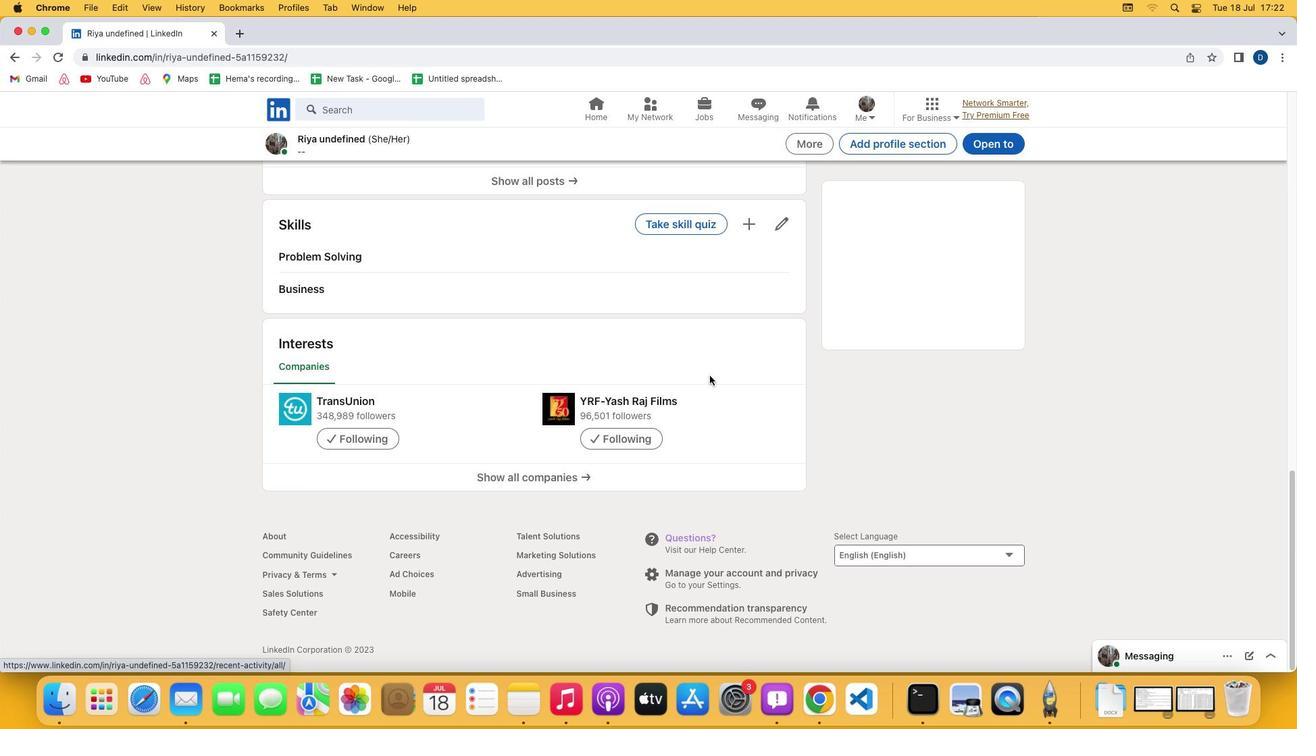 
Action: Mouse moved to (682, 535)
Screenshot: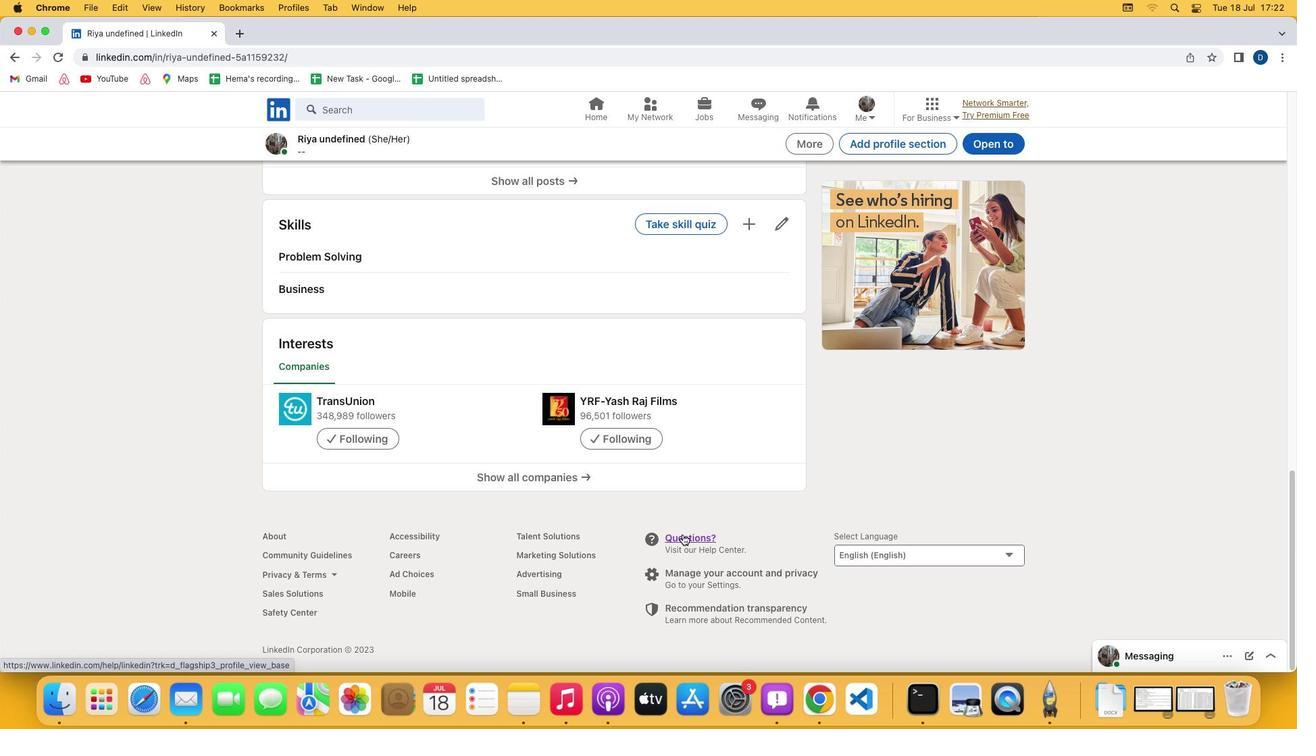 
Action: Mouse pressed left at (682, 535)
Screenshot: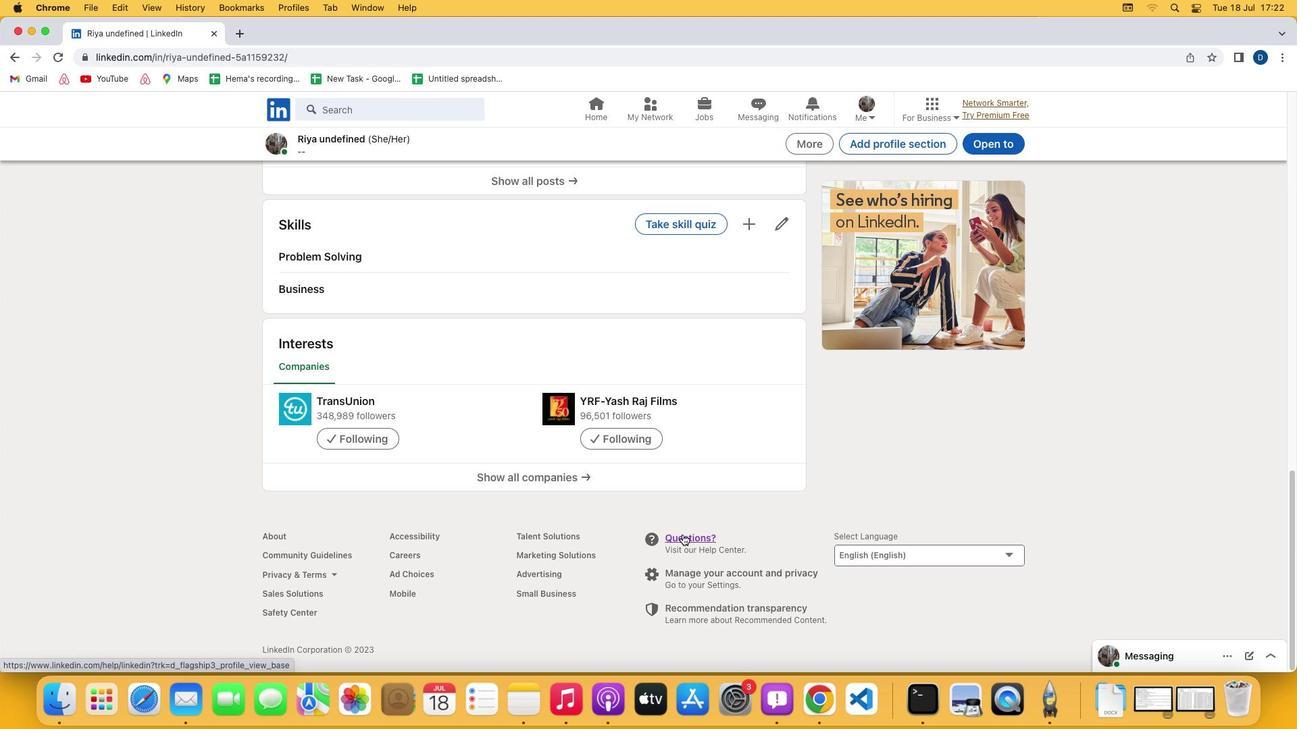
Action: Mouse moved to (320, 242)
Screenshot: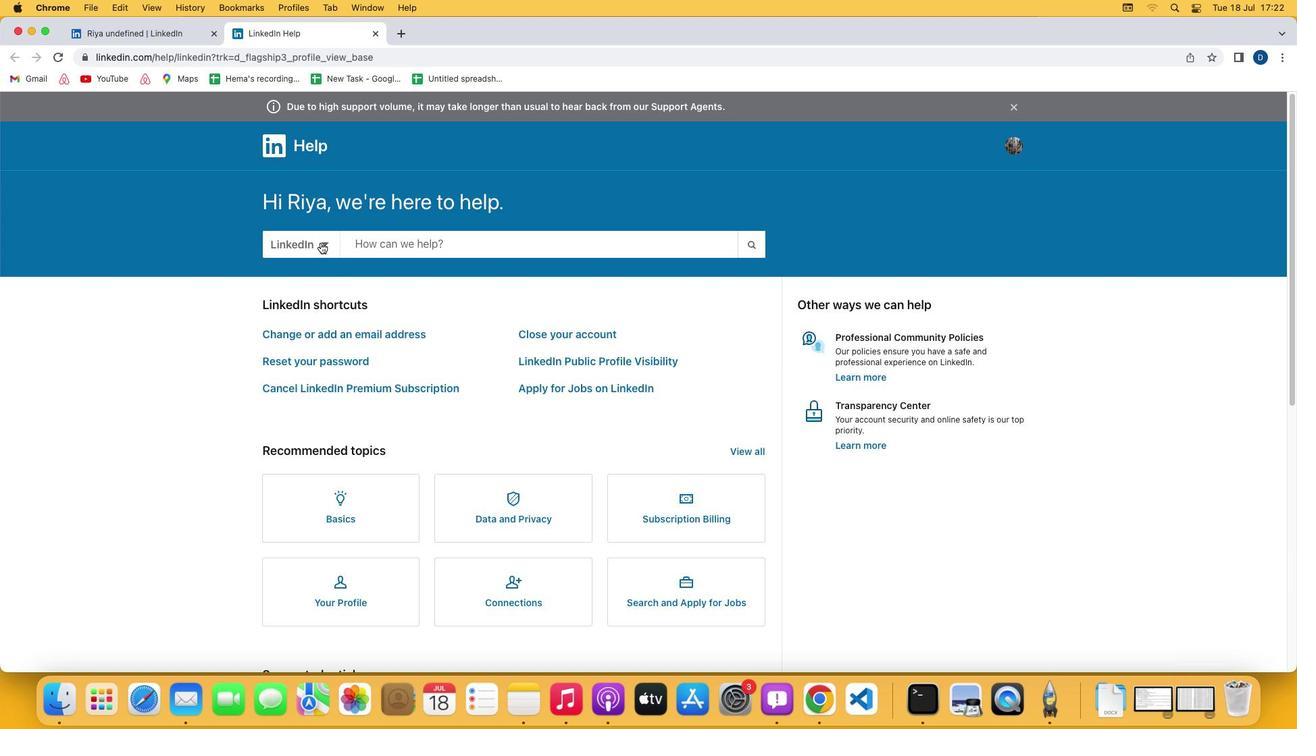 
Action: Mouse pressed left at (320, 242)
Screenshot: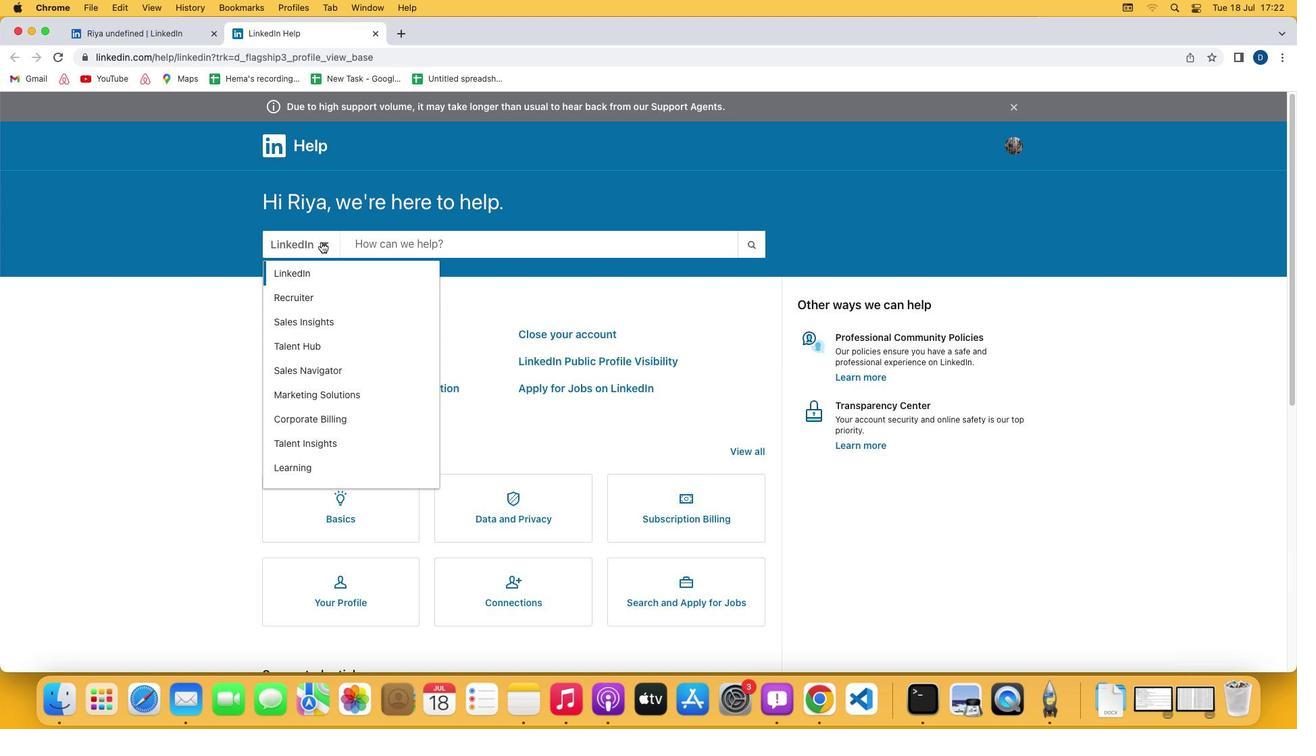 
Action: Mouse moved to (295, 467)
Screenshot: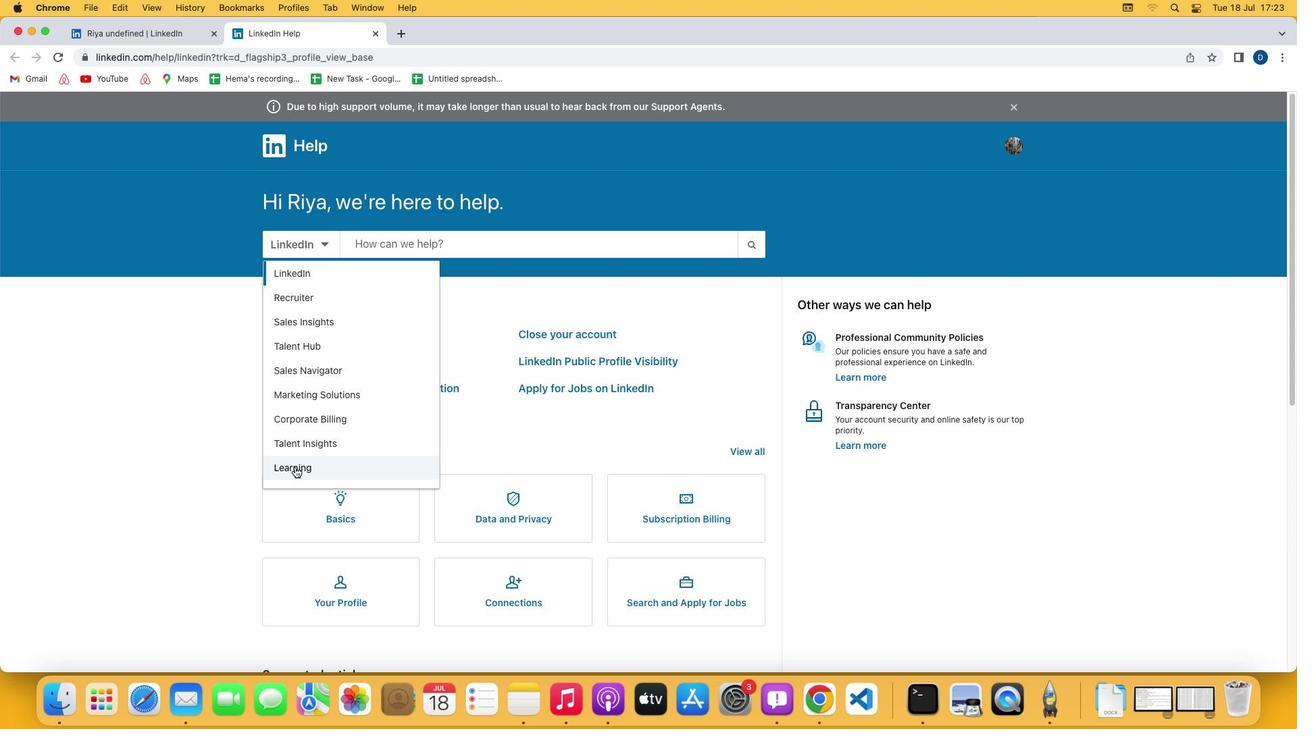 
Action: Mouse pressed left at (295, 467)
Screenshot: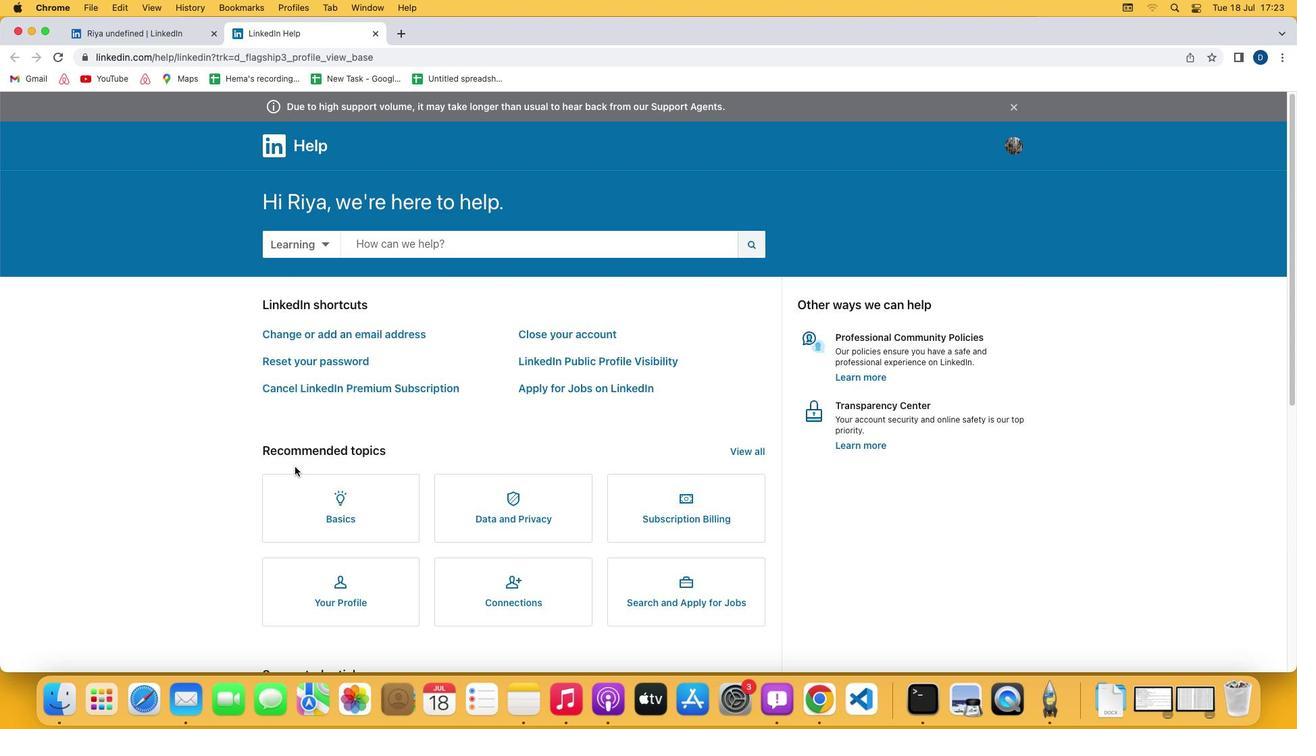 
Action: Mouse moved to (487, 248)
Screenshot: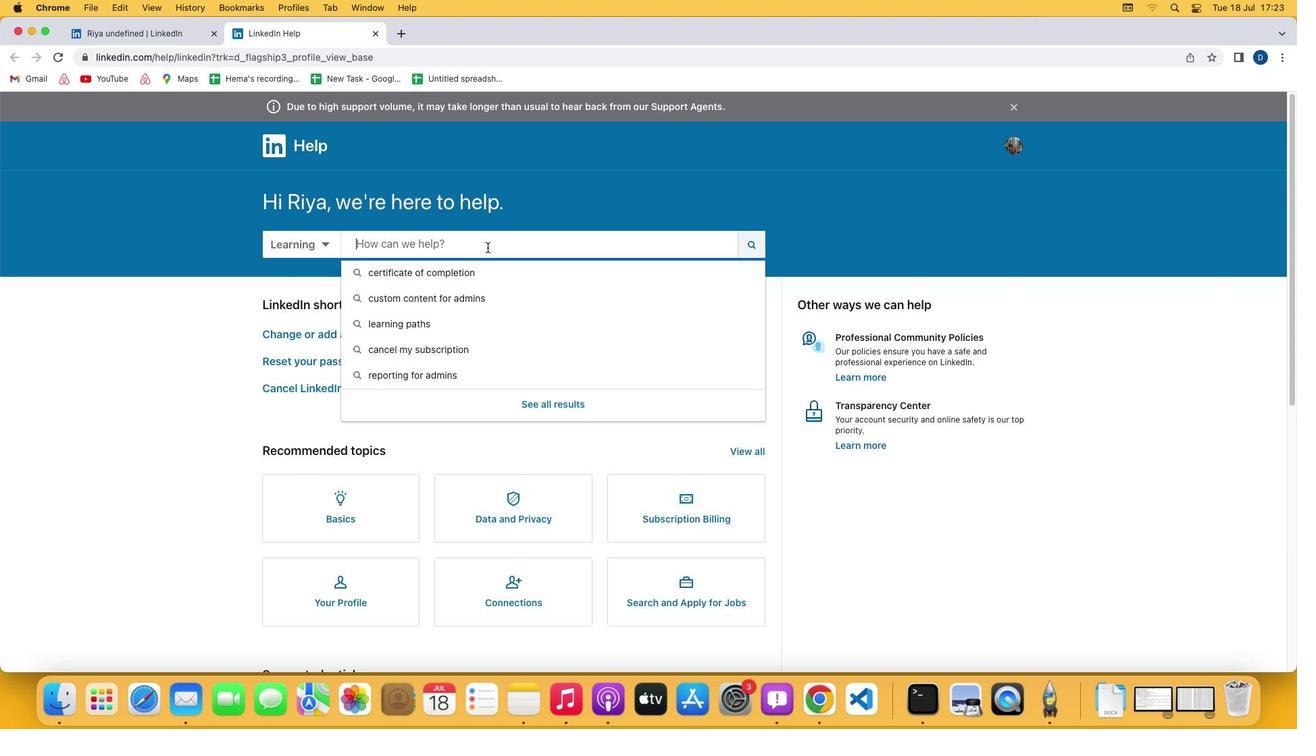 
Action: Mouse pressed left at (487, 248)
Screenshot: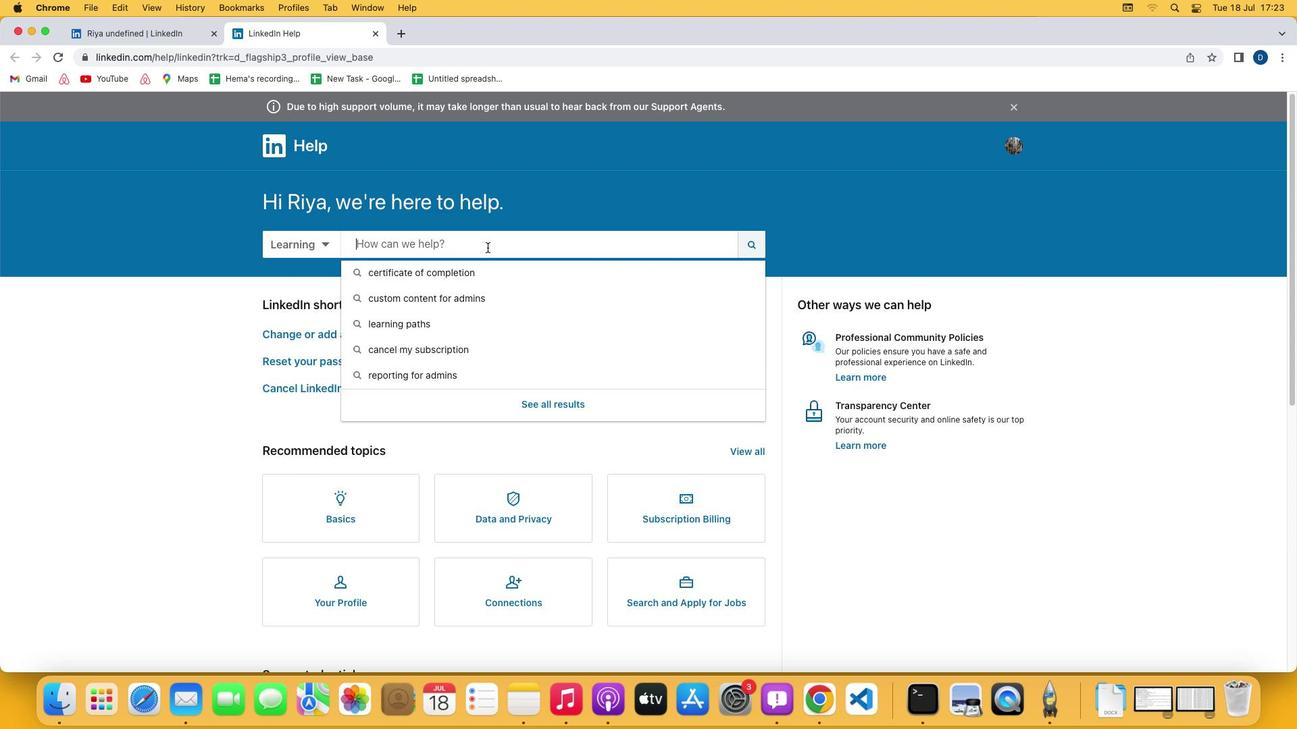 
Action: Key pressed 'c''a''n''c''e''l'Key.space'm''u'Key.backspace'y'Key.space's''u''b''s''c''r''i''p''t''i''o''n'Key.space
Screenshot: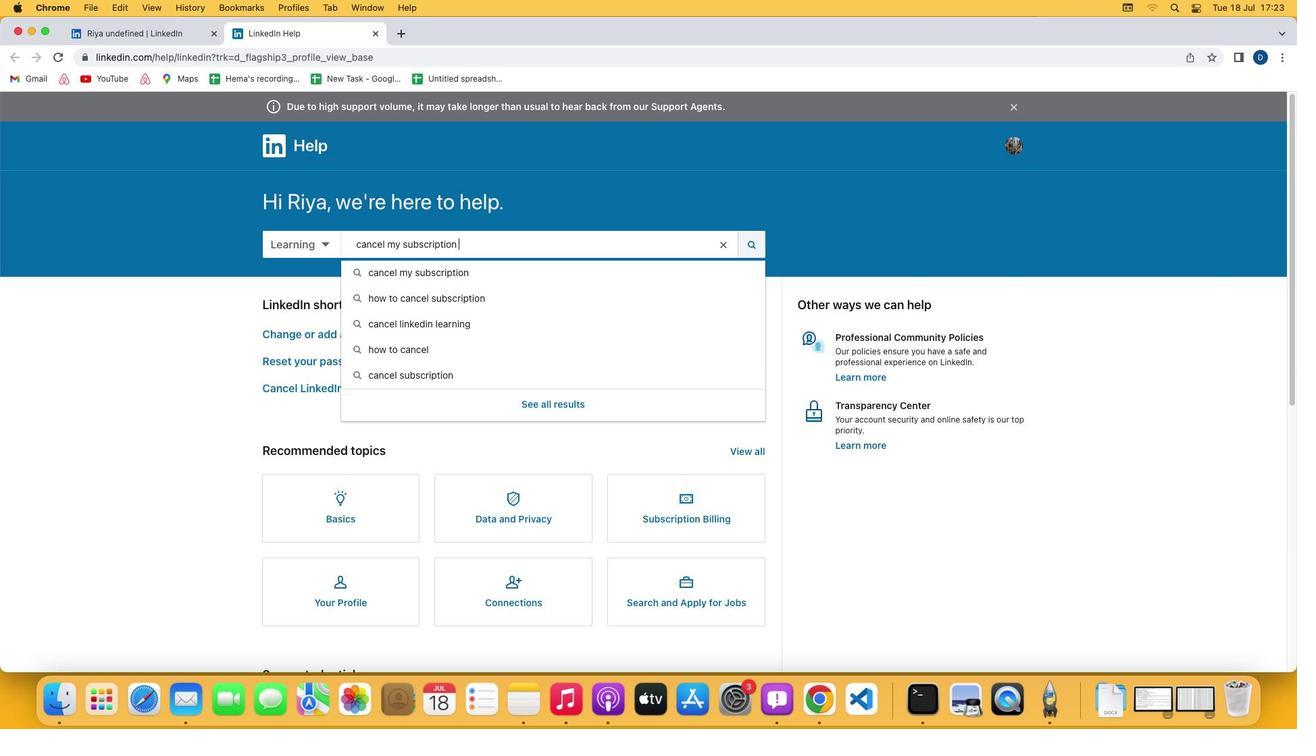 
Action: Mouse moved to (748, 252)
Screenshot: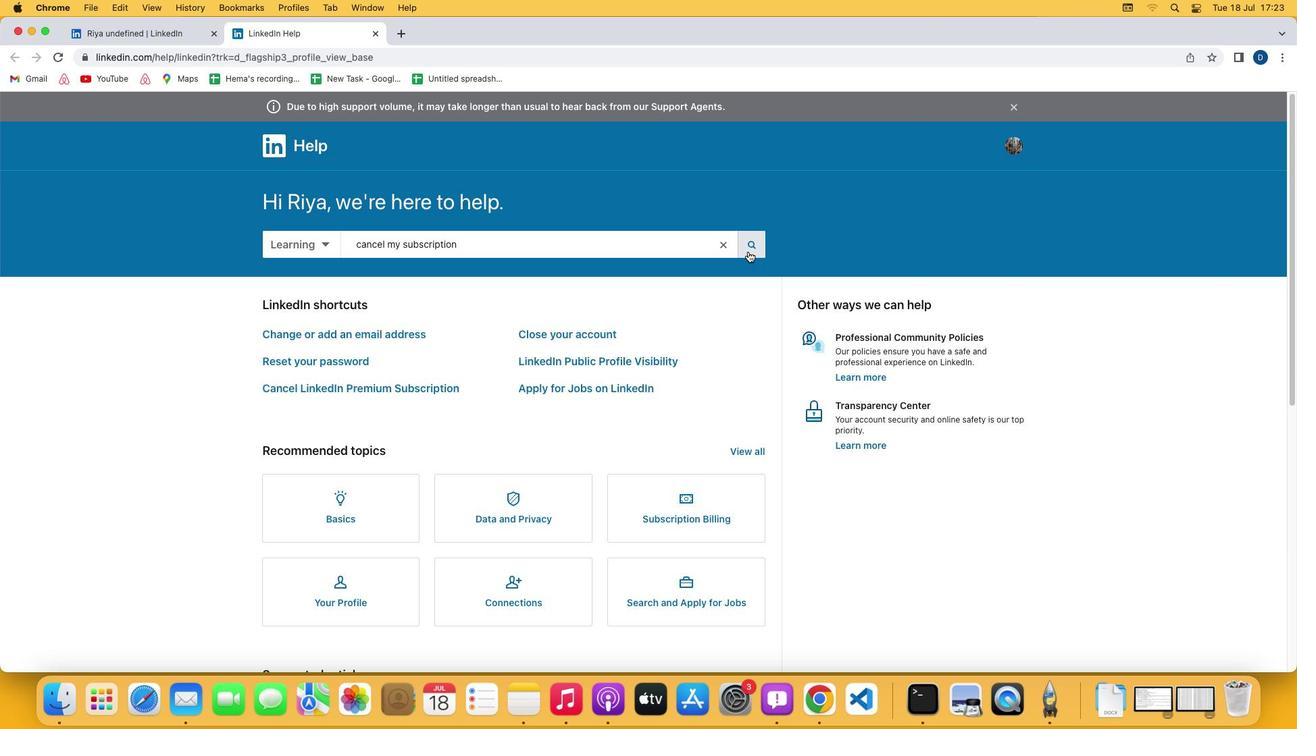
Action: Mouse pressed left at (748, 252)
Screenshot: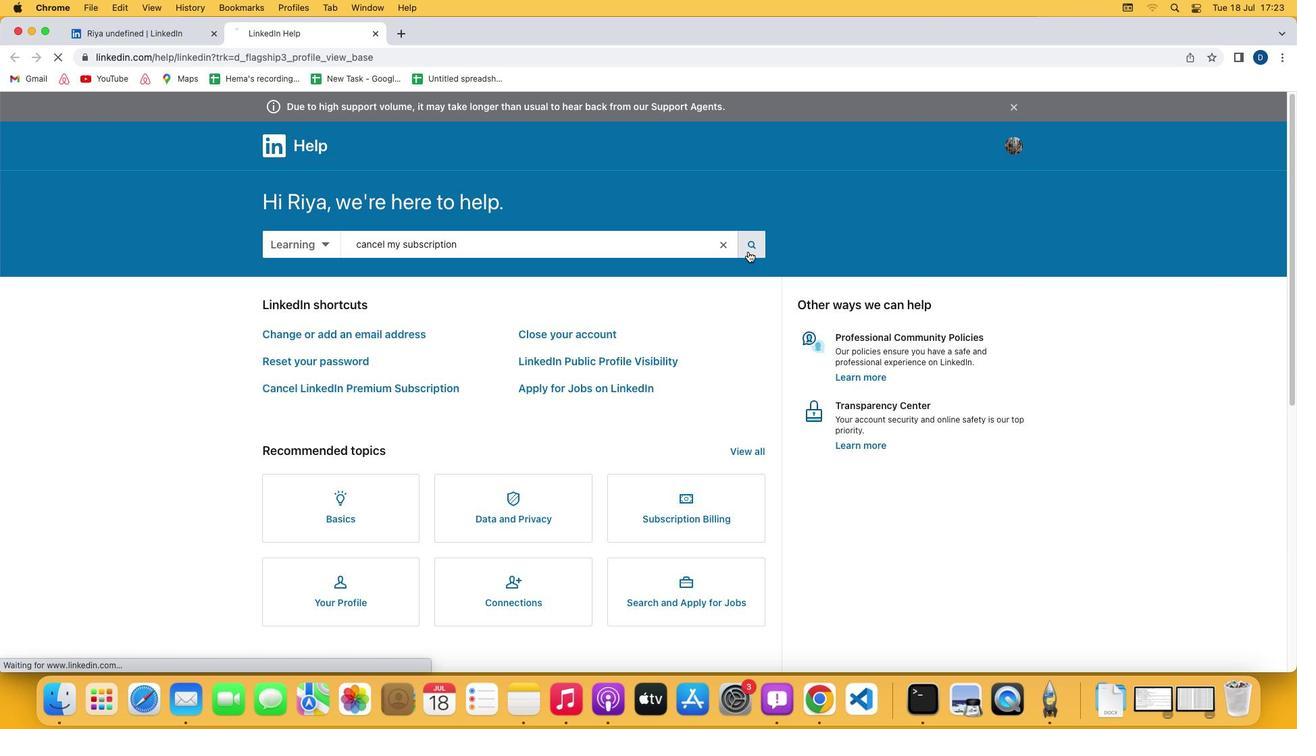 
Action: Mouse moved to (745, 252)
Screenshot: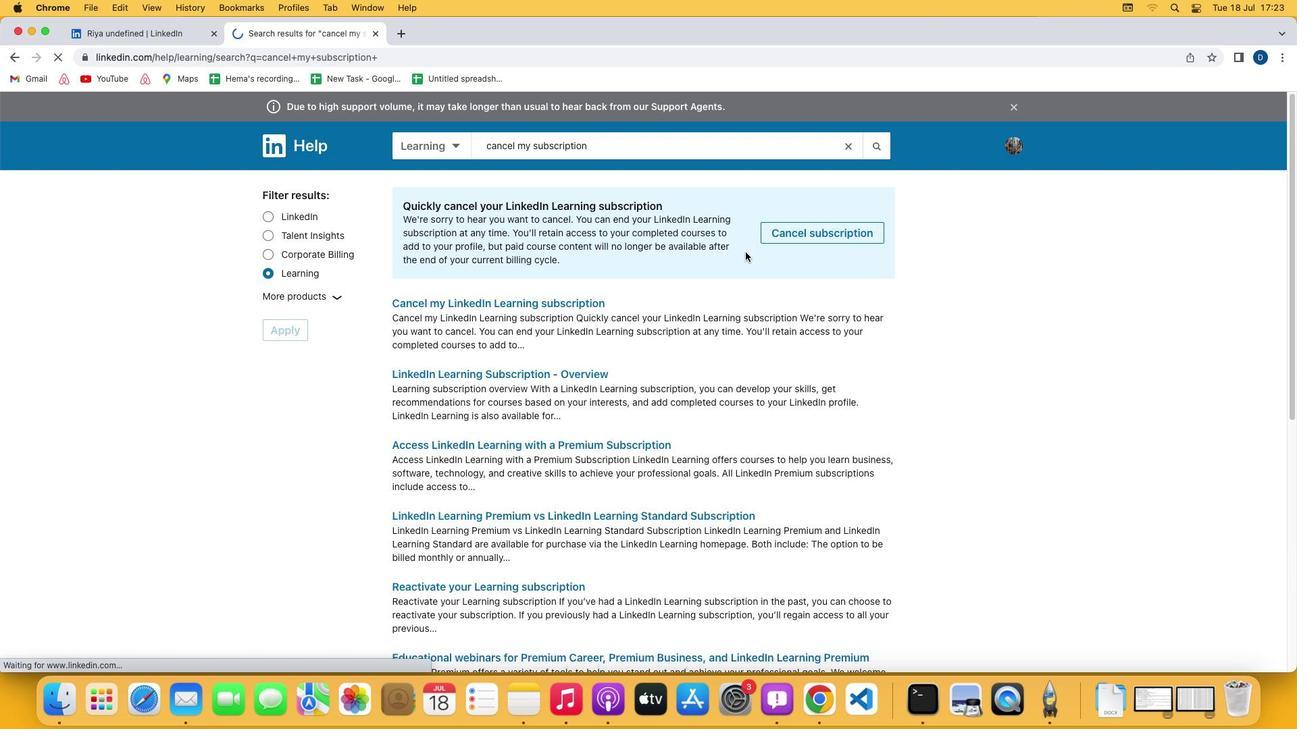 
